 Task: Check the percentage active listings of quartz counters in the last 5 years.
Action: Mouse moved to (961, 250)
Screenshot: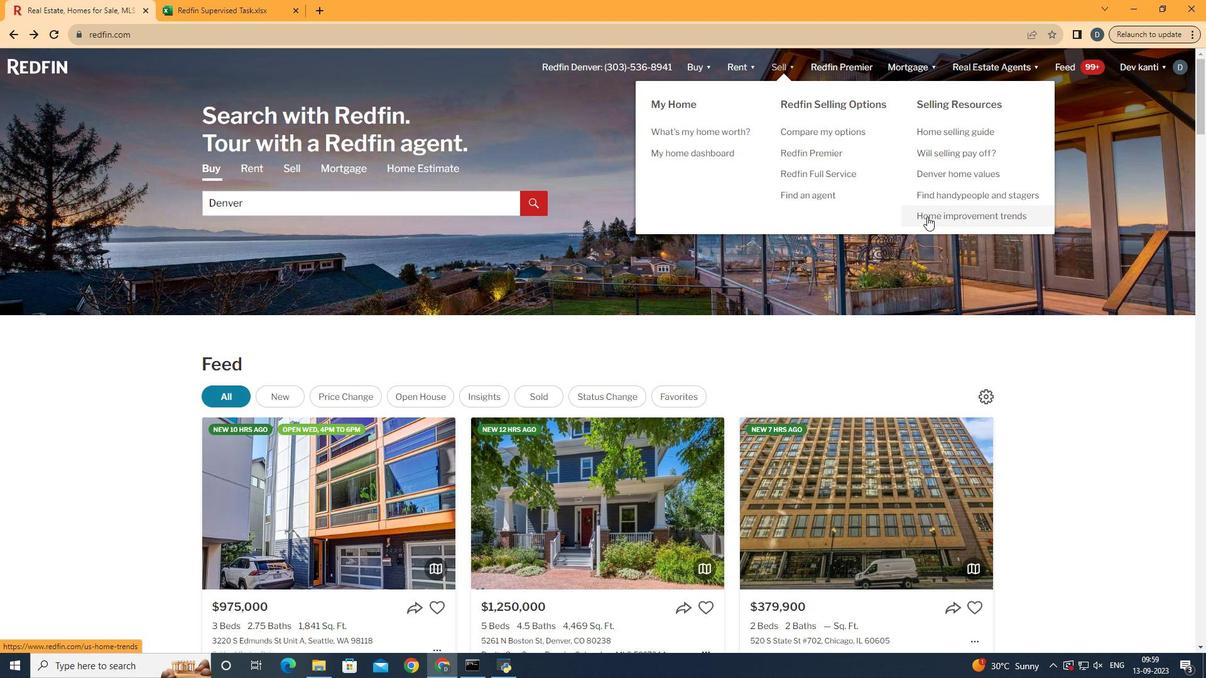 
Action: Mouse pressed left at (961, 250)
Screenshot: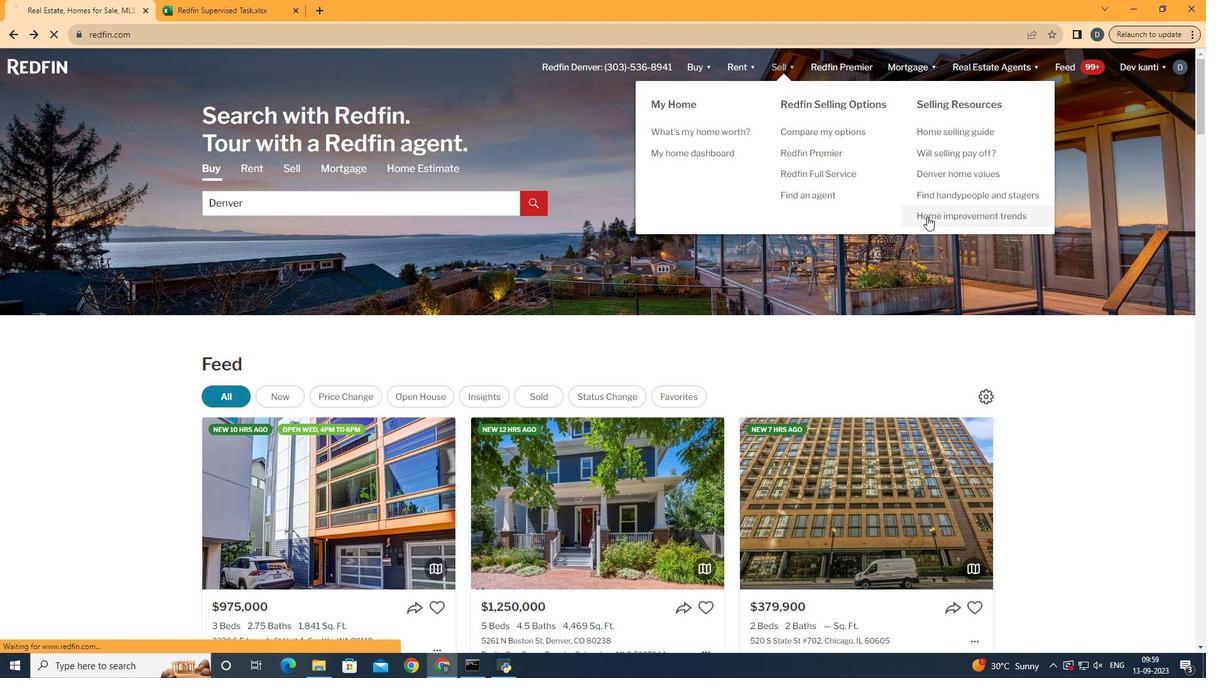 
Action: Mouse moved to (336, 271)
Screenshot: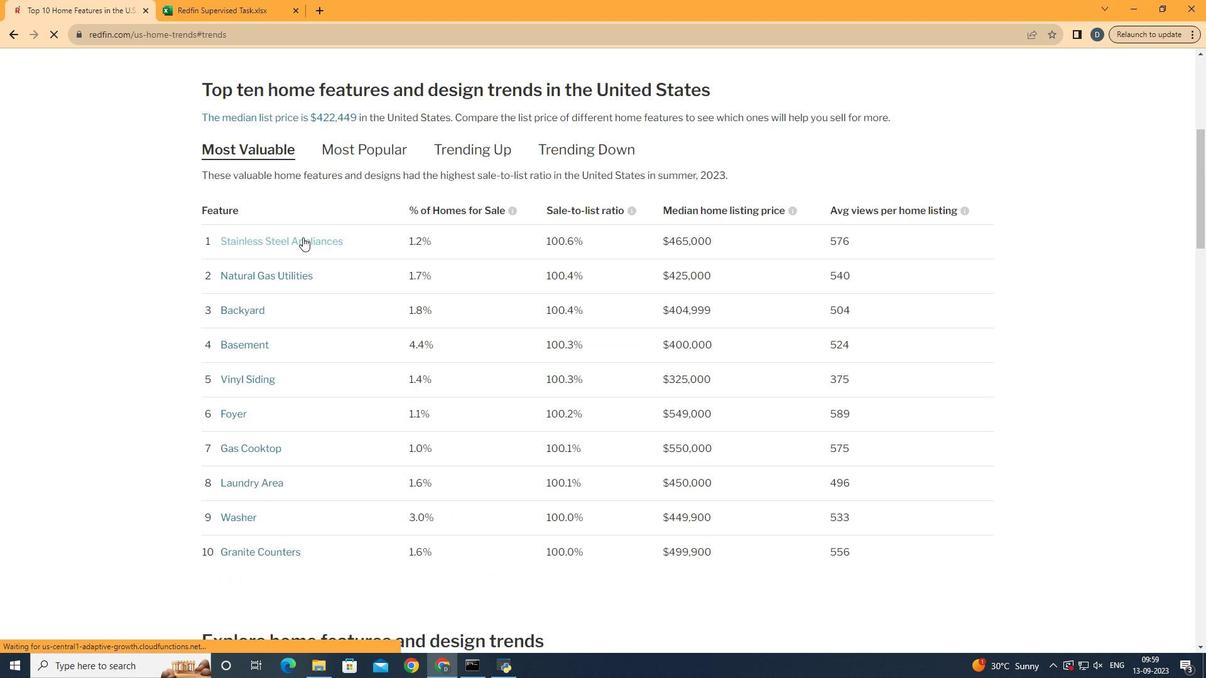 
Action: Mouse pressed left at (336, 271)
Screenshot: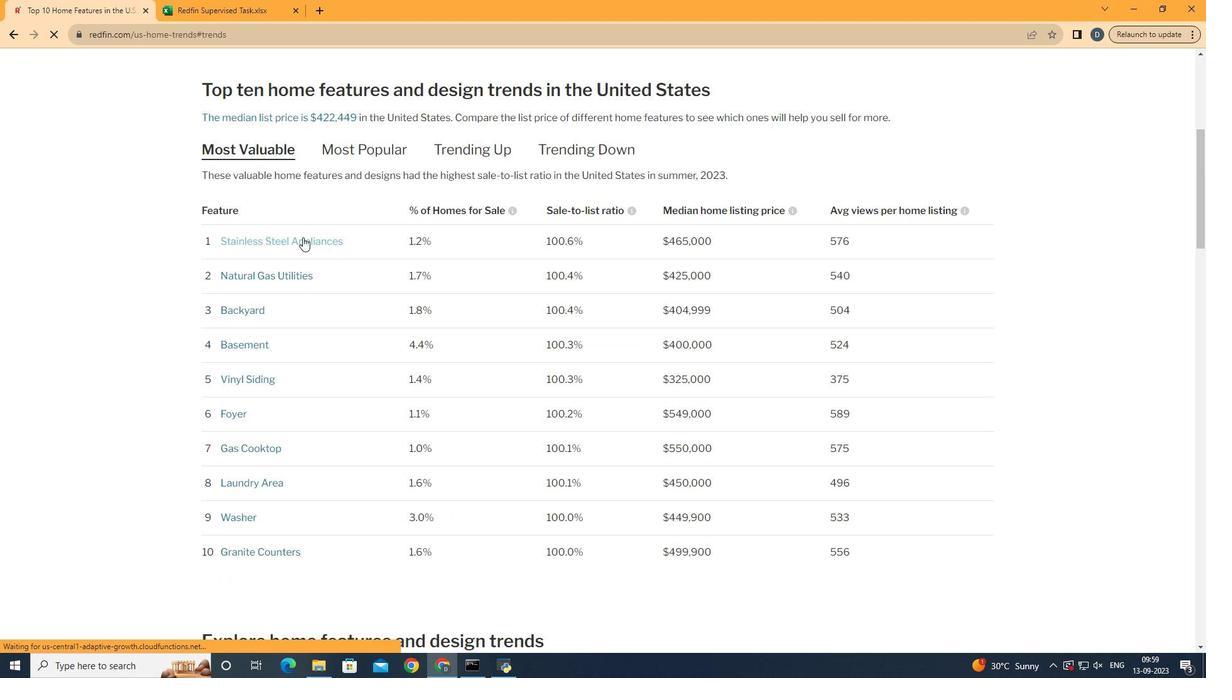 
Action: Mouse moved to (448, 348)
Screenshot: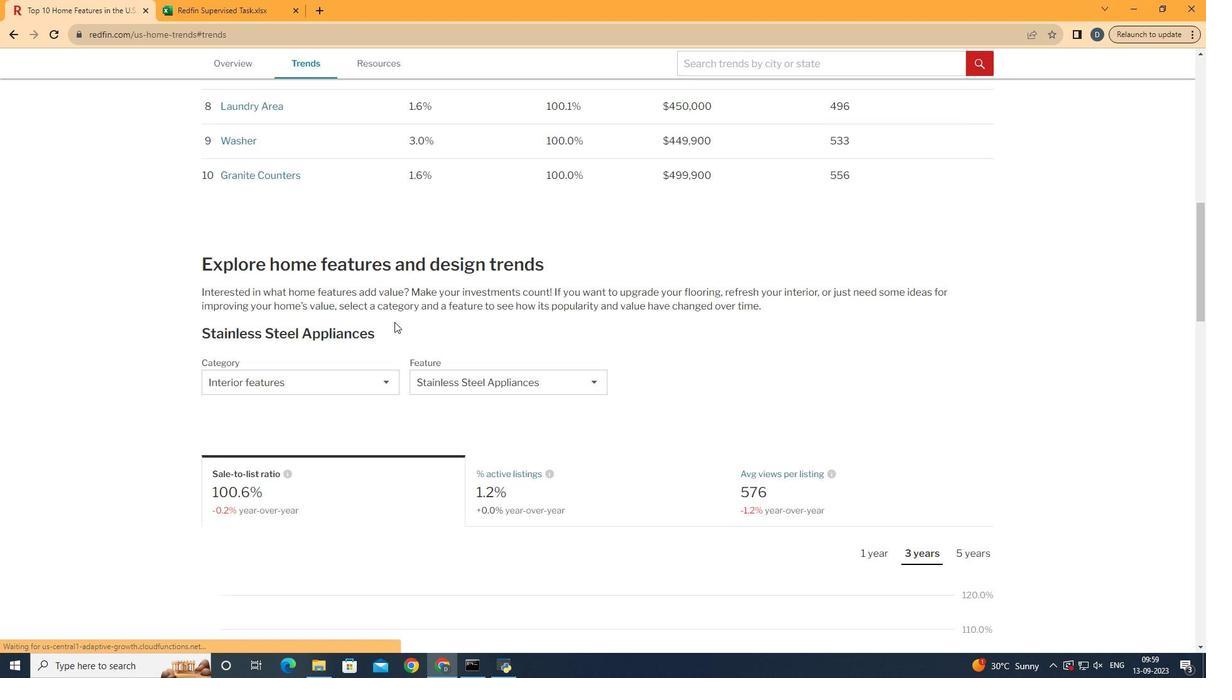 
Action: Mouse scrolled (448, 348) with delta (0, 0)
Screenshot: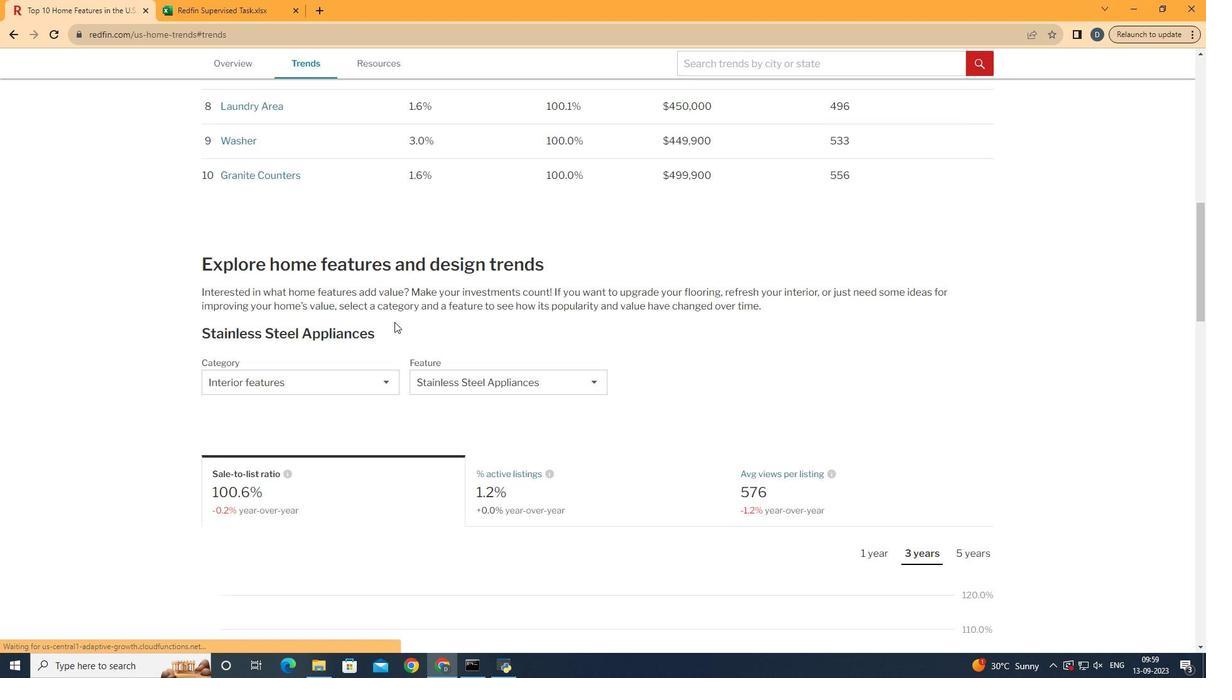 
Action: Mouse moved to (434, 354)
Screenshot: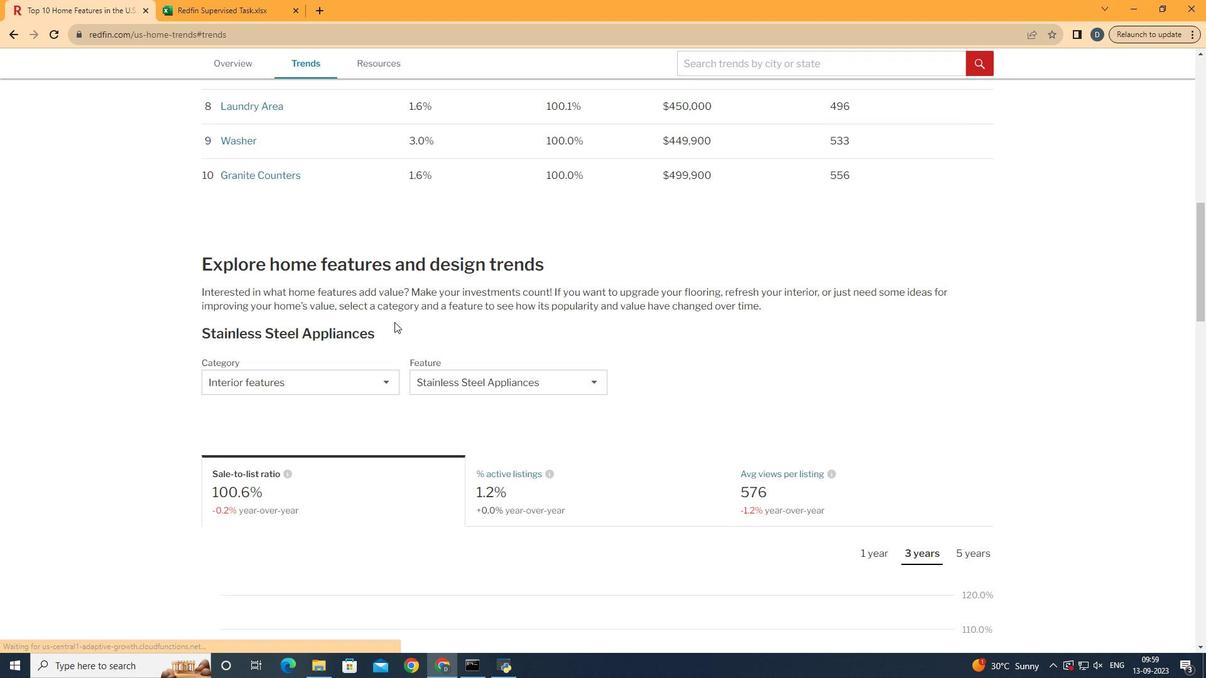 
Action: Mouse scrolled (440, 351) with delta (0, 0)
Screenshot: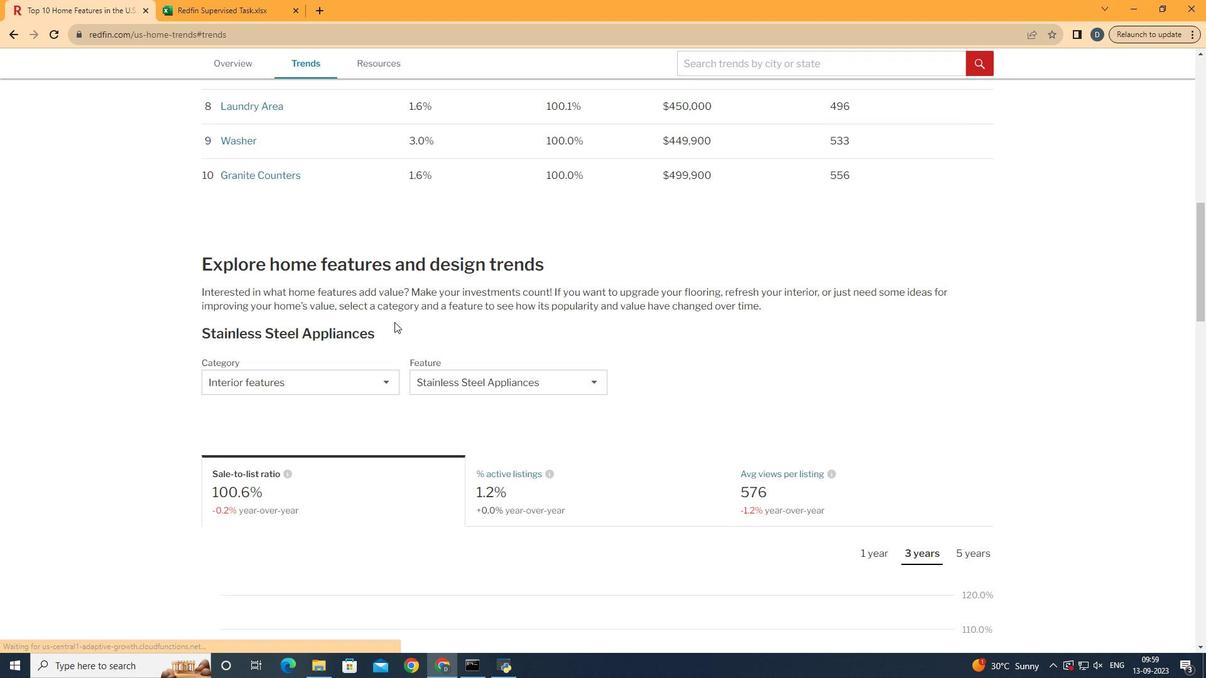 
Action: Mouse moved to (431, 355)
Screenshot: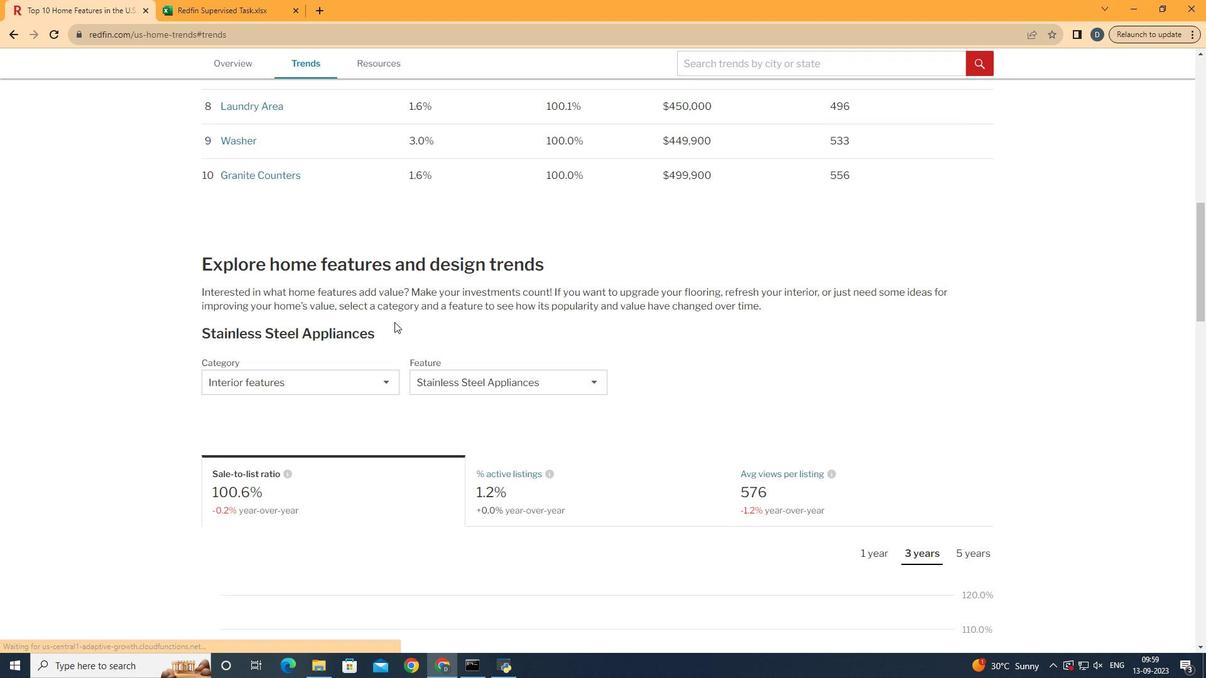 
Action: Mouse scrolled (434, 353) with delta (0, 0)
Screenshot: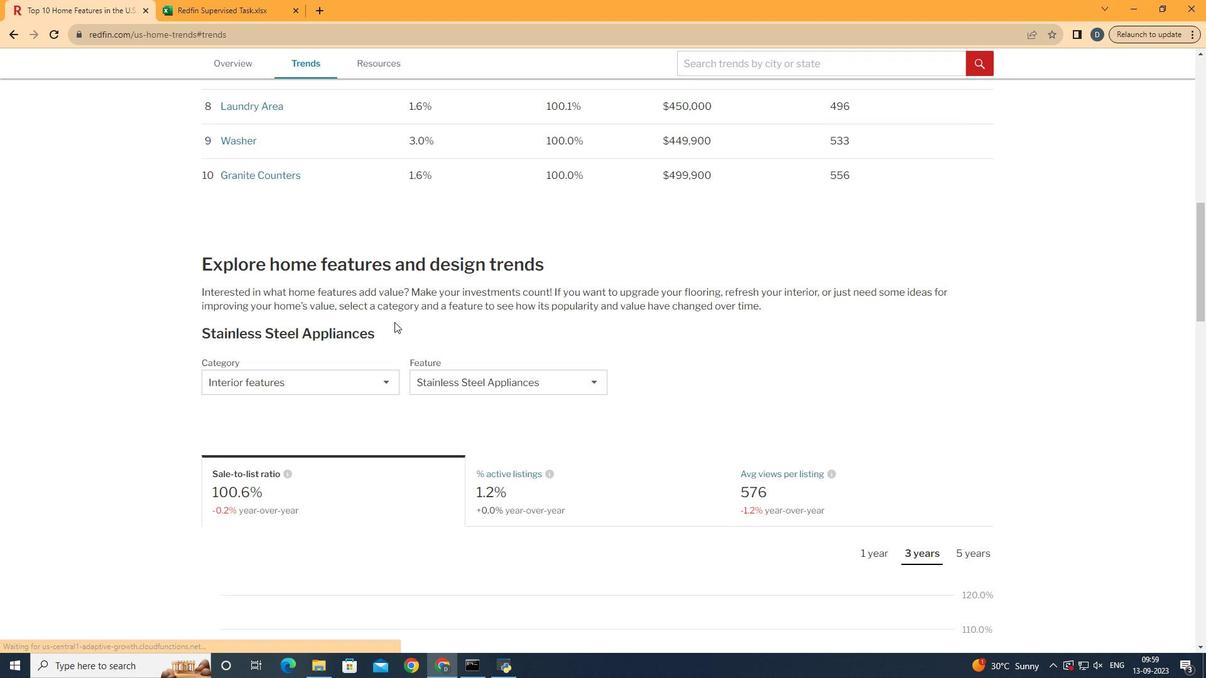 
Action: Mouse moved to (428, 356)
Screenshot: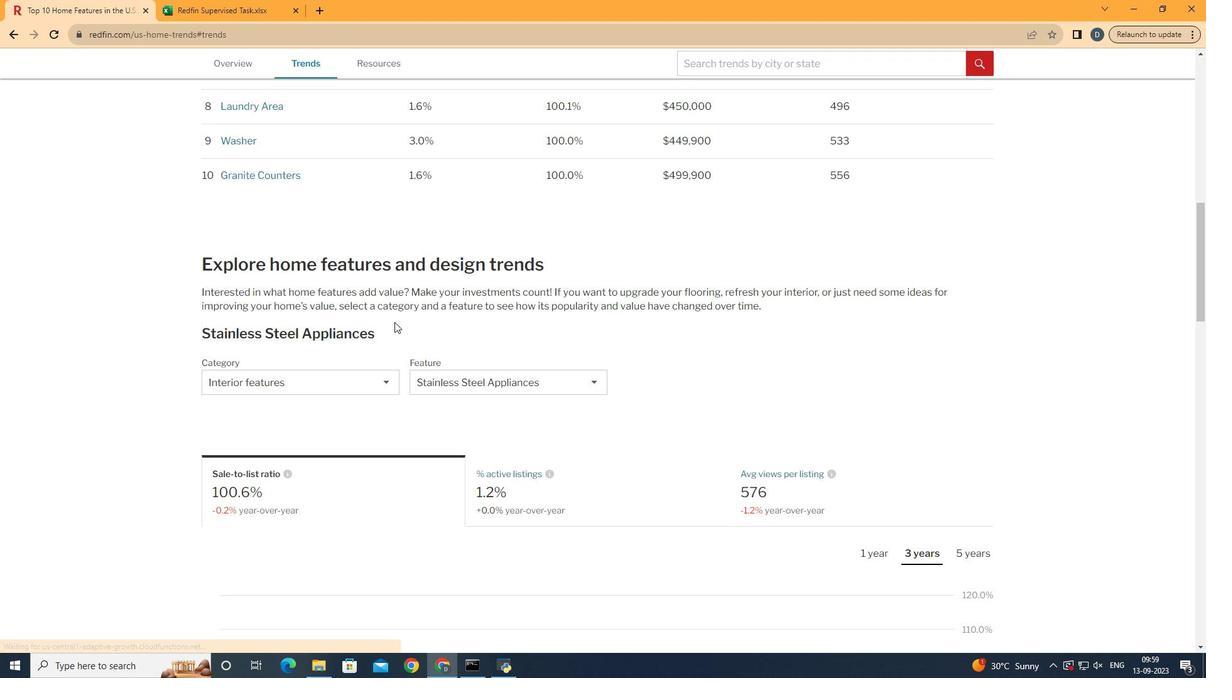 
Action: Mouse scrolled (428, 355) with delta (0, 0)
Screenshot: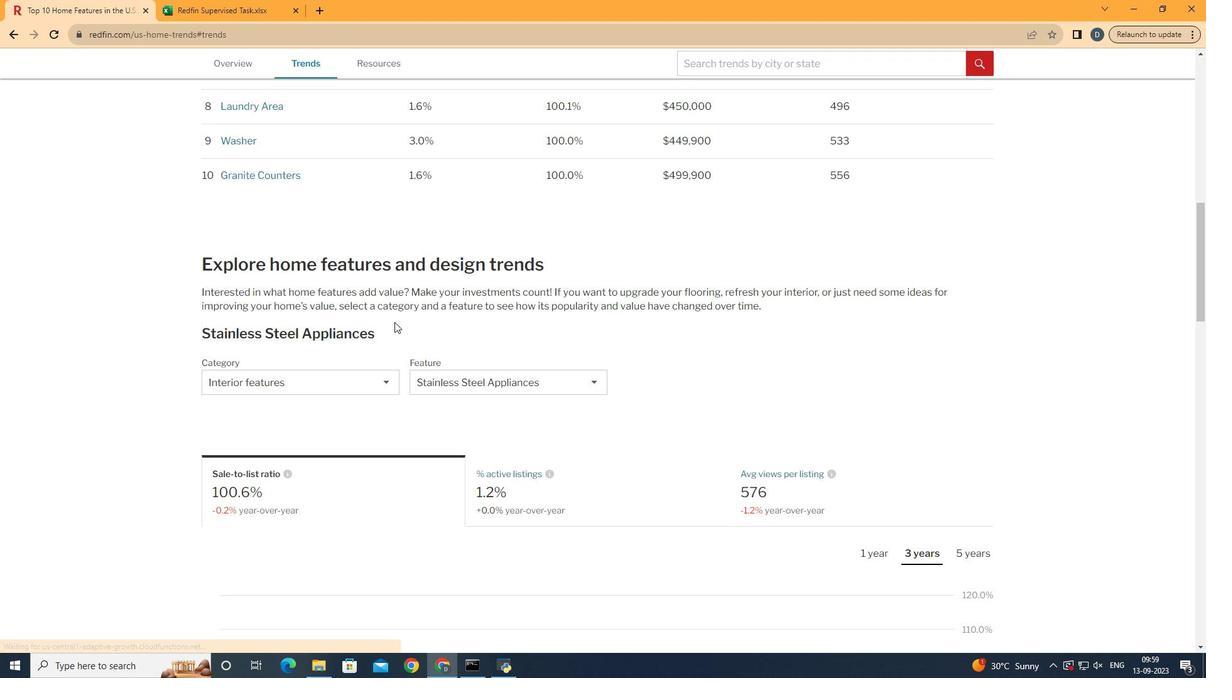 
Action: Mouse scrolled (428, 355) with delta (0, 0)
Screenshot: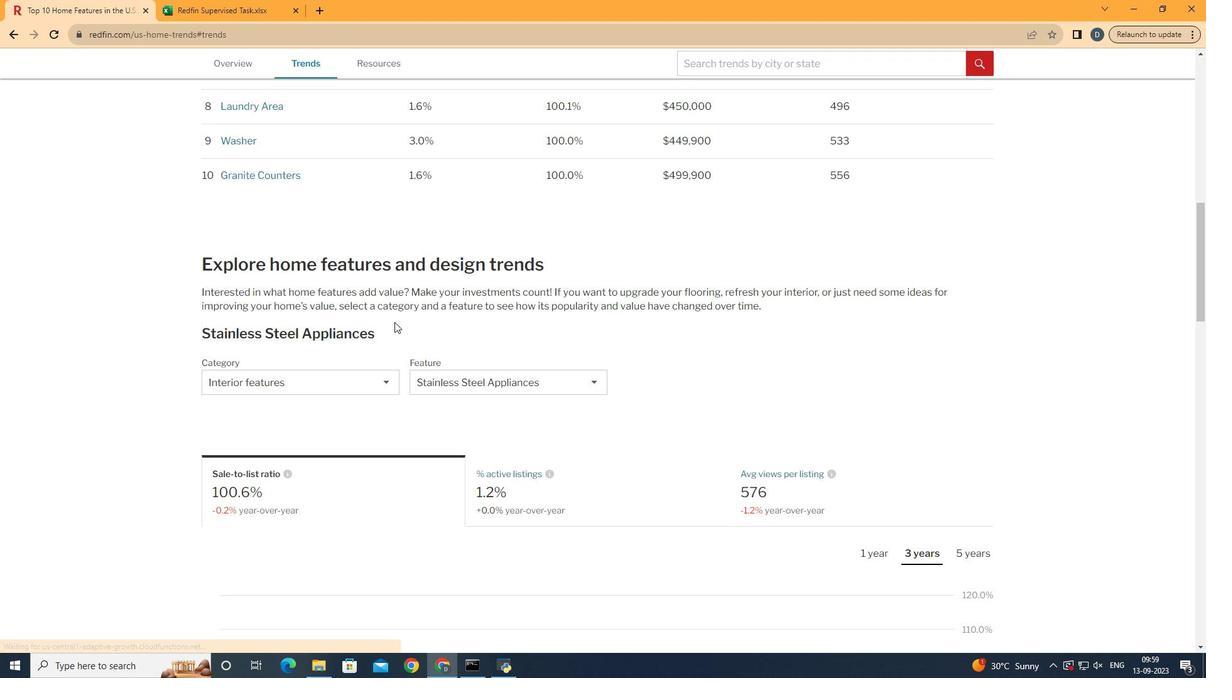 
Action: Mouse scrolled (428, 355) with delta (0, 0)
Screenshot: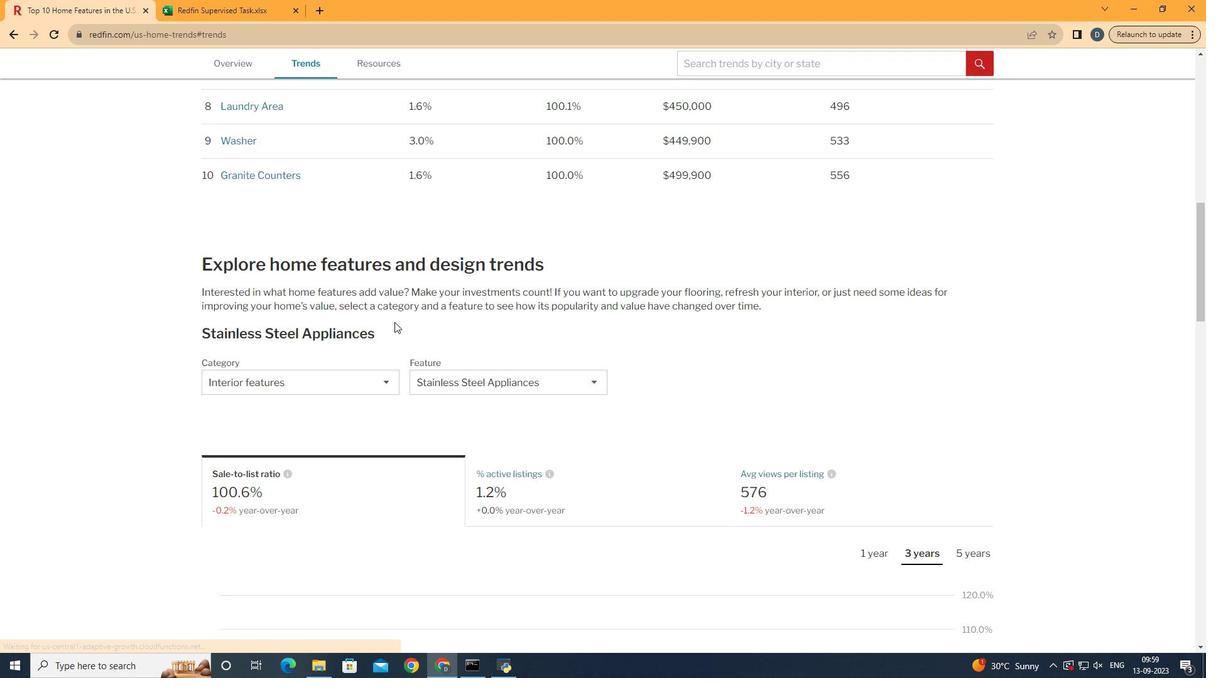 
Action: Mouse scrolled (428, 355) with delta (0, 0)
Screenshot: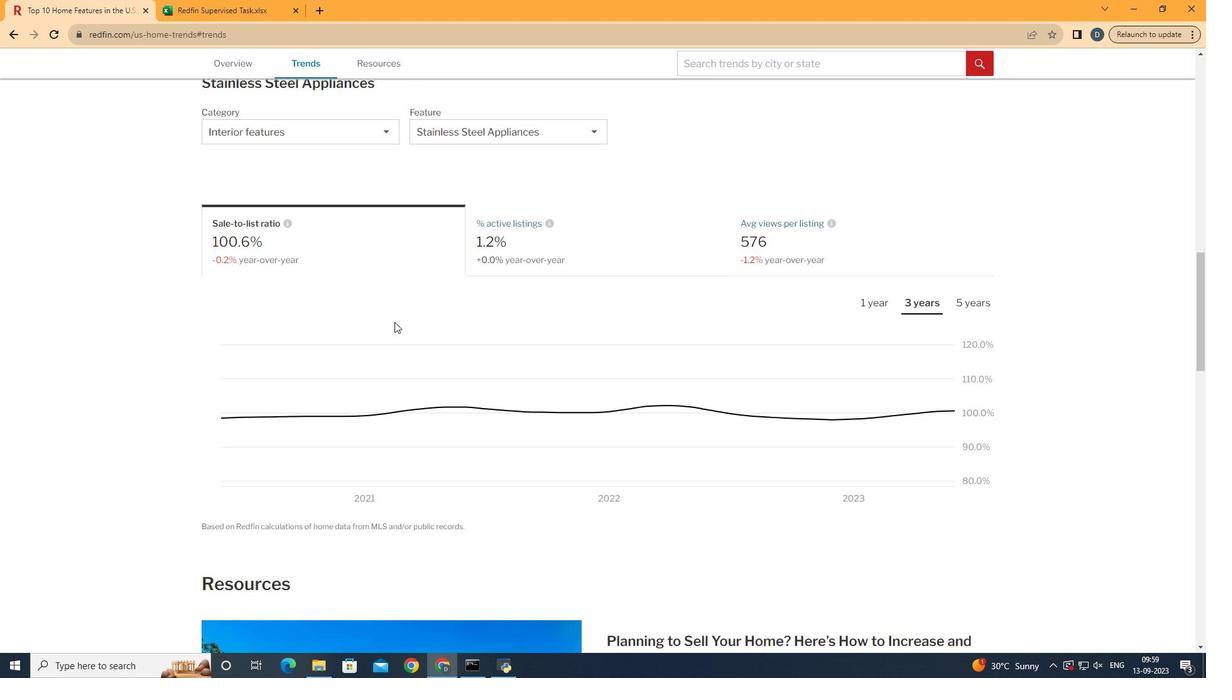 
Action: Mouse scrolled (428, 355) with delta (0, 0)
Screenshot: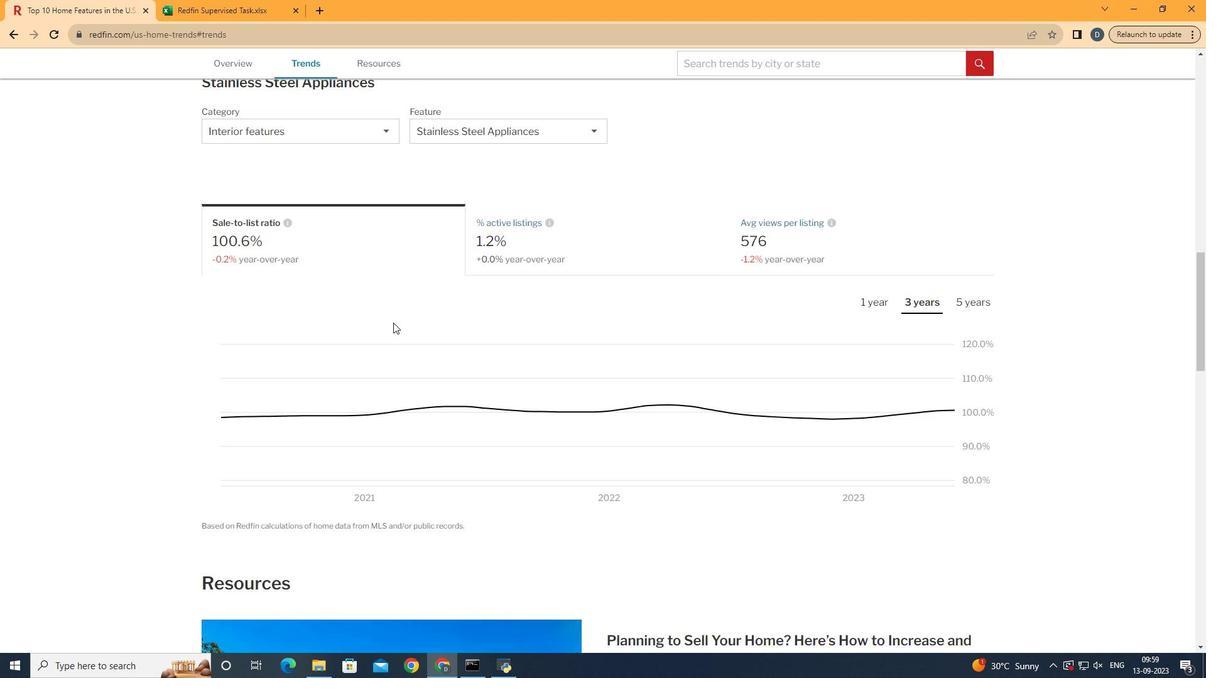 
Action: Mouse scrolled (428, 355) with delta (0, 0)
Screenshot: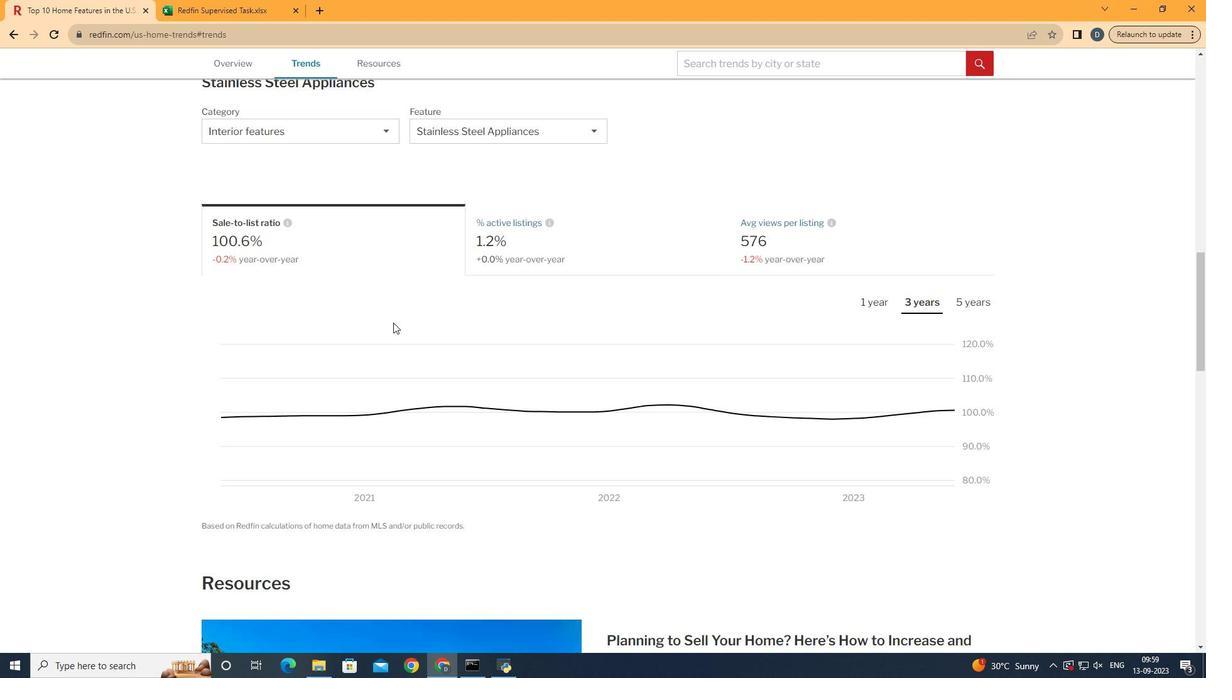 
Action: Mouse scrolled (428, 355) with delta (0, 0)
Screenshot: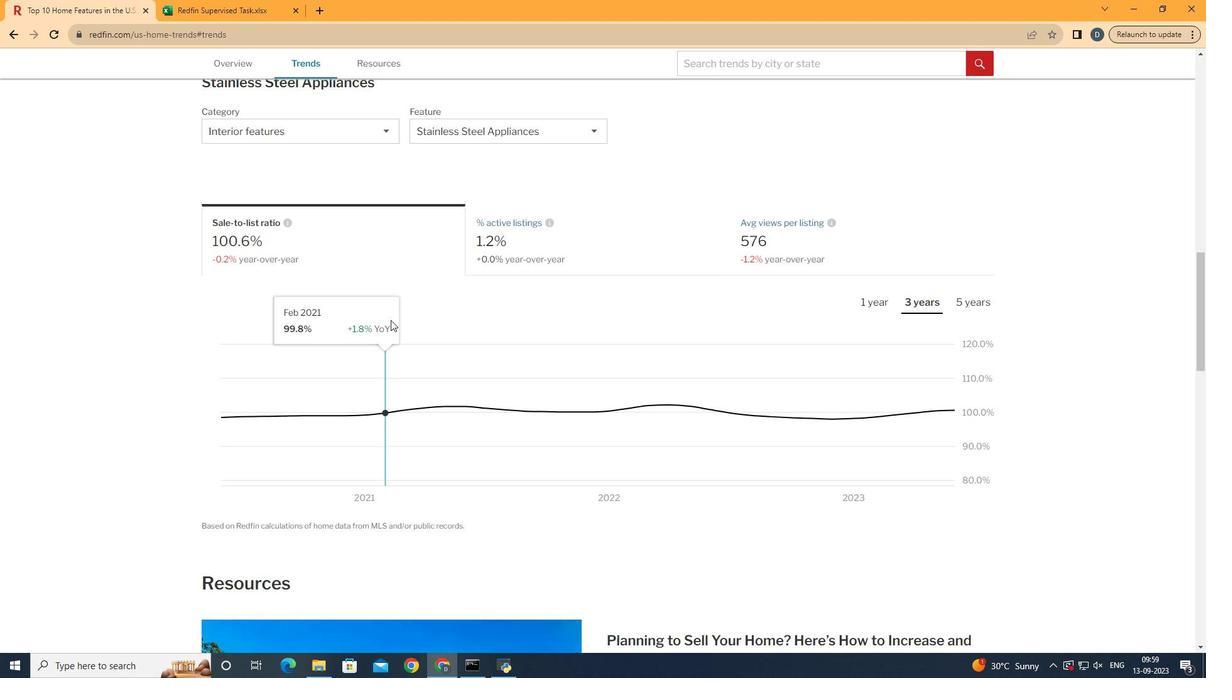 
Action: Mouse moved to (409, 177)
Screenshot: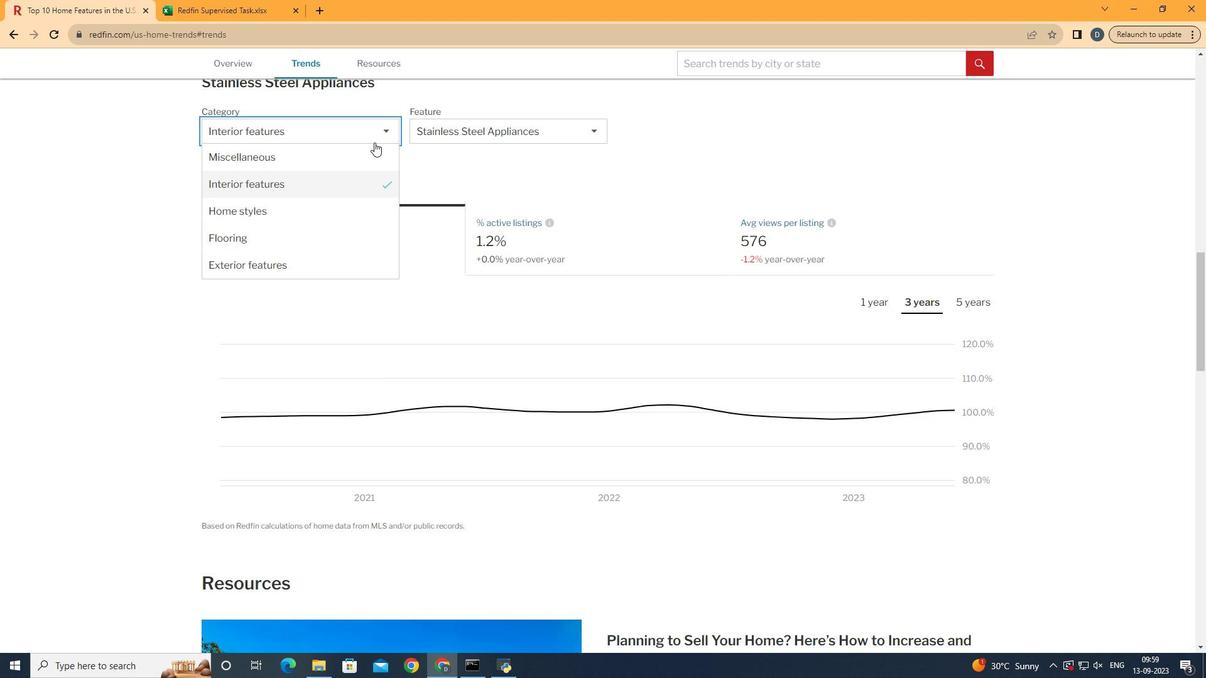 
Action: Mouse pressed left at (409, 177)
Screenshot: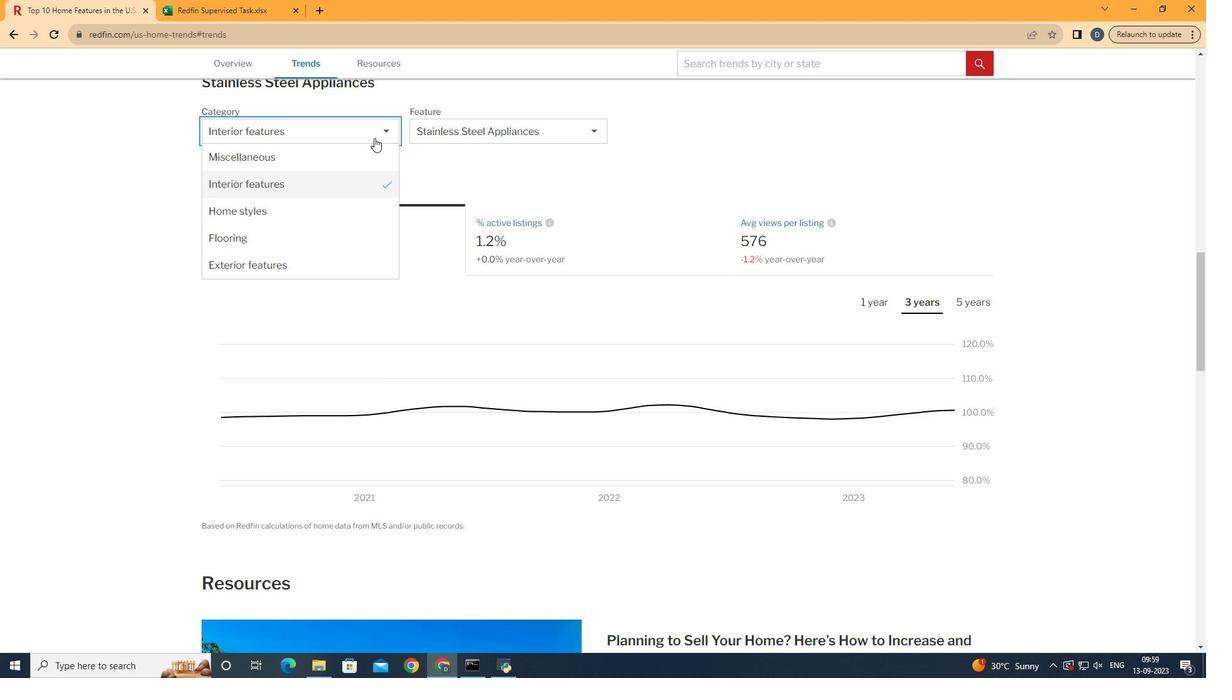 
Action: Mouse moved to (409, 210)
Screenshot: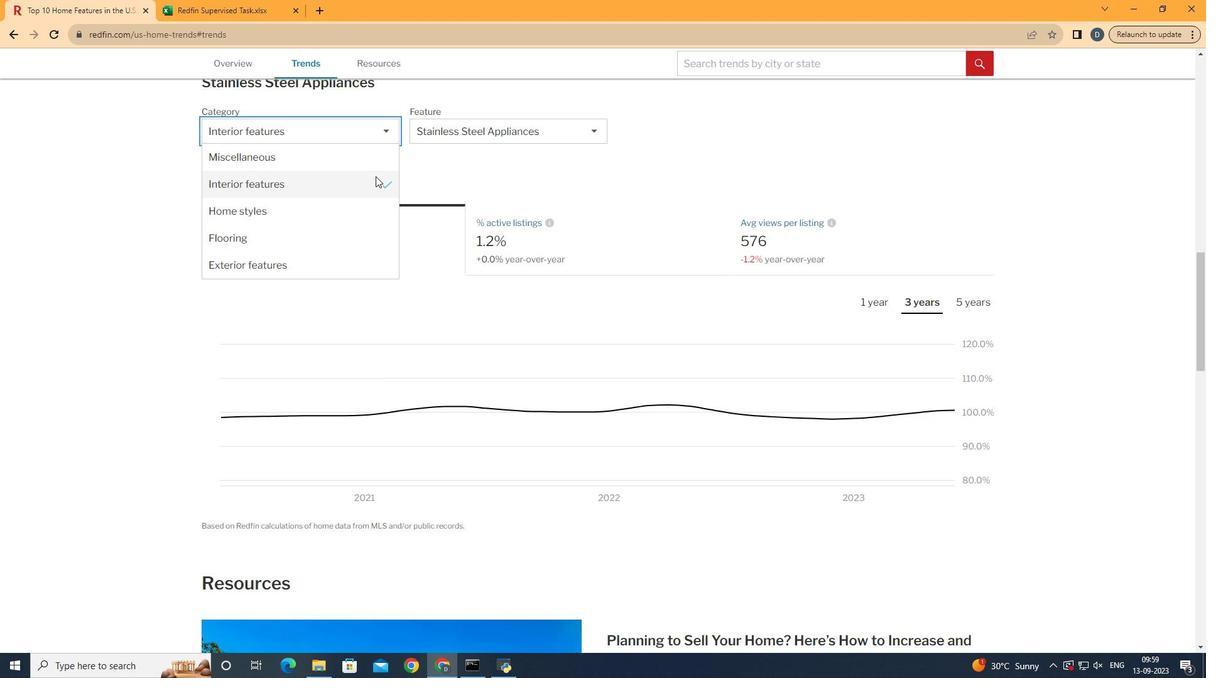 
Action: Mouse pressed left at (409, 210)
Screenshot: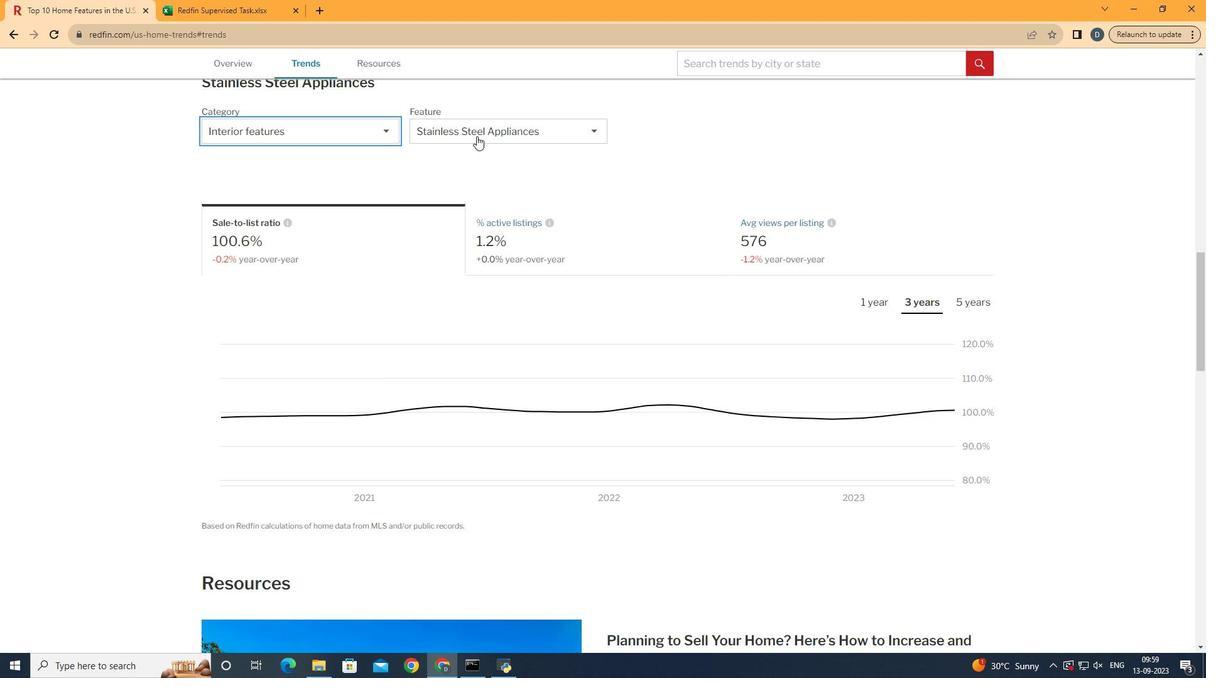 
Action: Mouse moved to (524, 163)
Screenshot: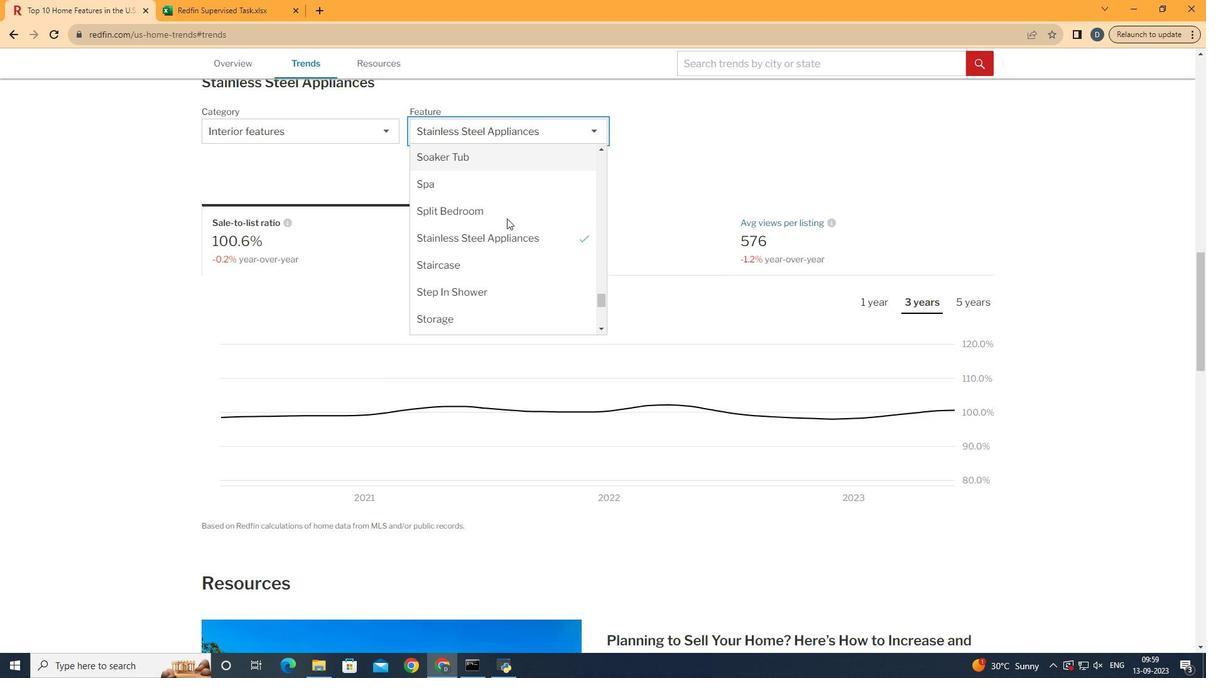 
Action: Mouse pressed left at (524, 163)
Screenshot: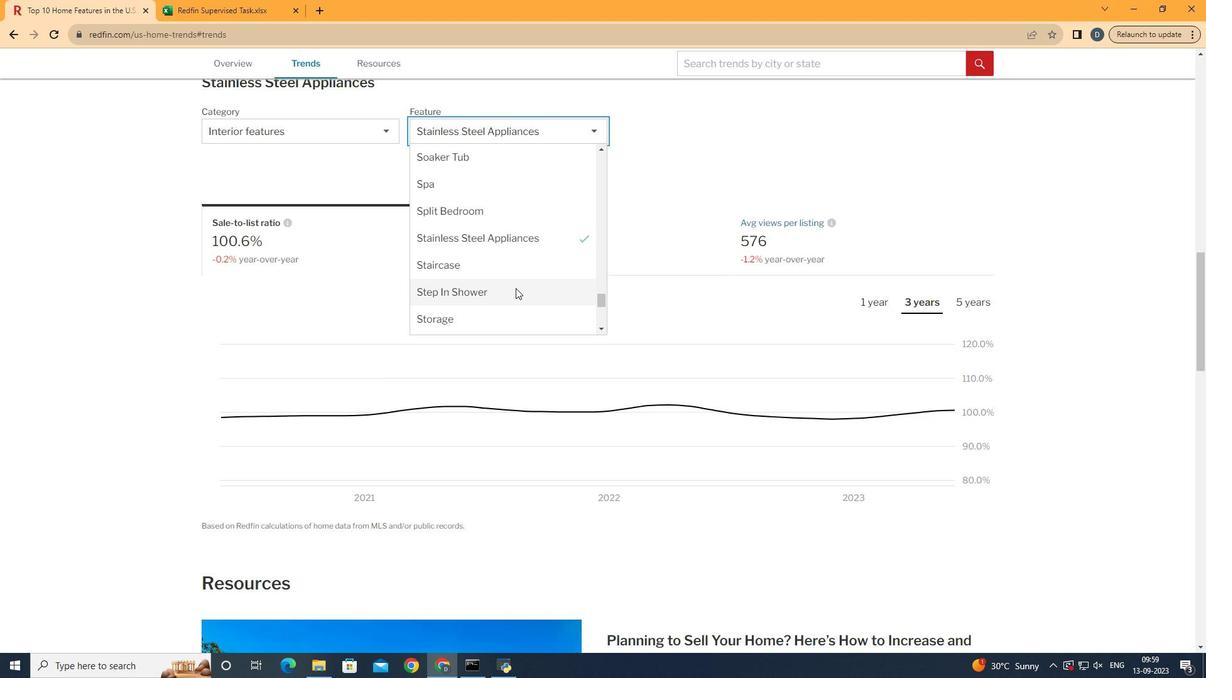 
Action: Mouse moved to (549, 322)
Screenshot: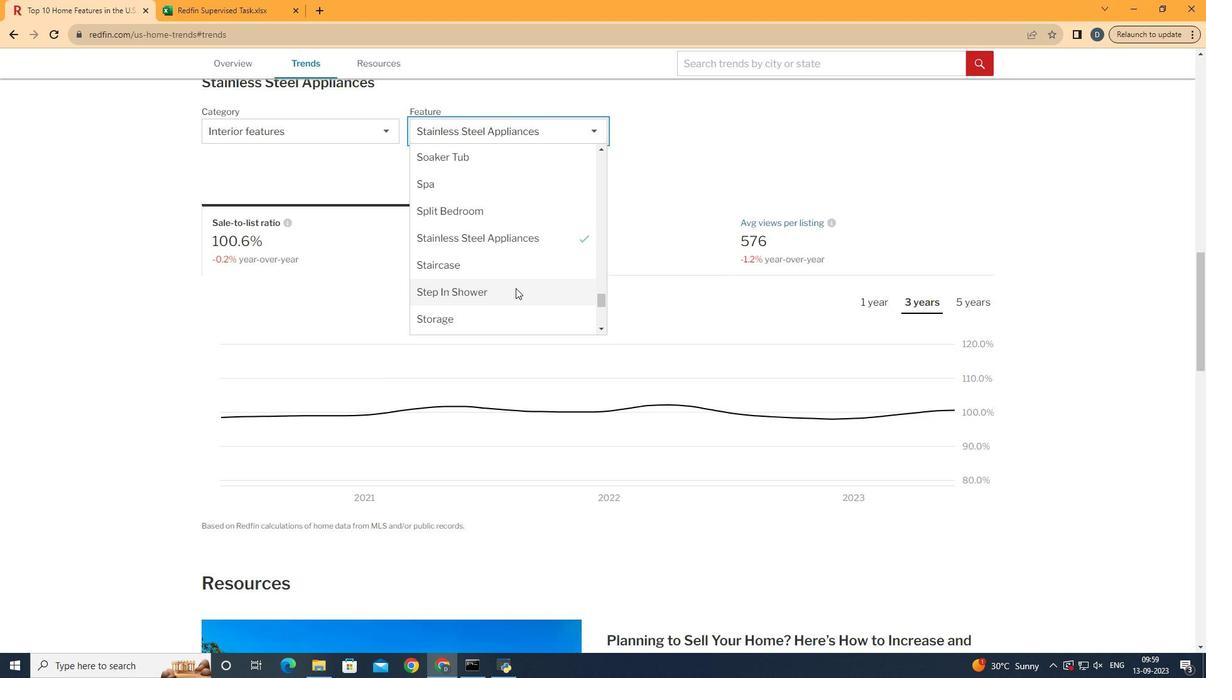 
Action: Mouse scrolled (549, 322) with delta (0, 0)
Screenshot: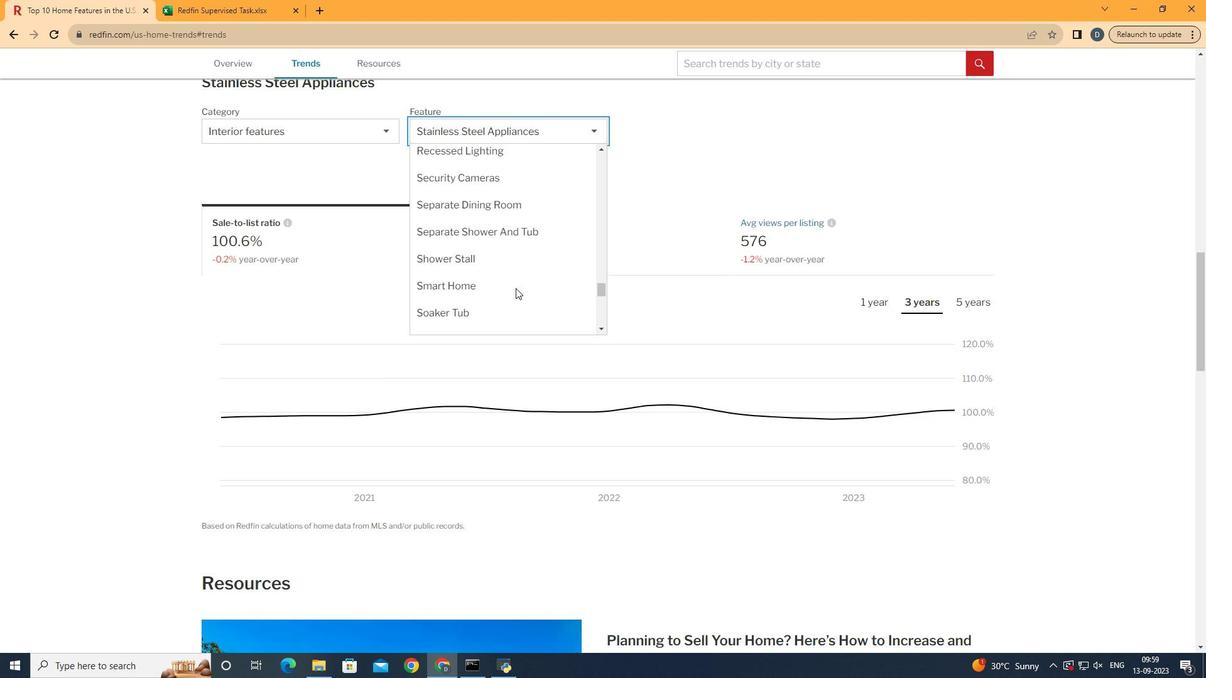 
Action: Mouse scrolled (549, 322) with delta (0, 0)
Screenshot: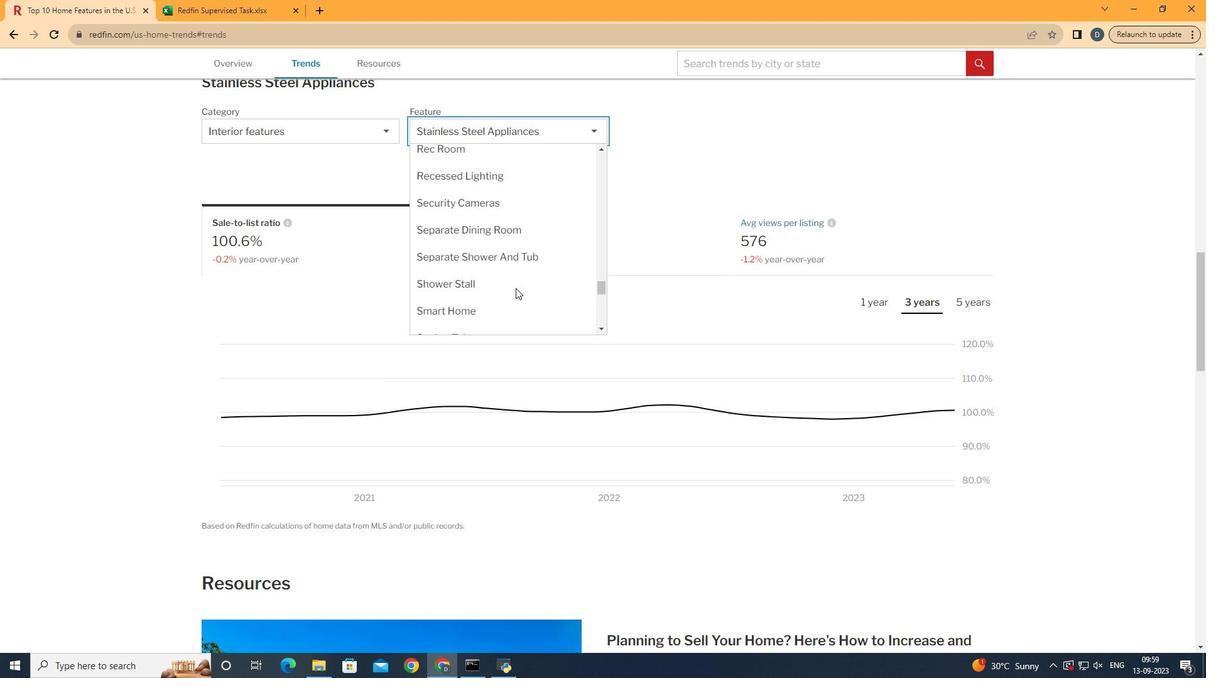 
Action: Mouse scrolled (549, 322) with delta (0, 0)
Screenshot: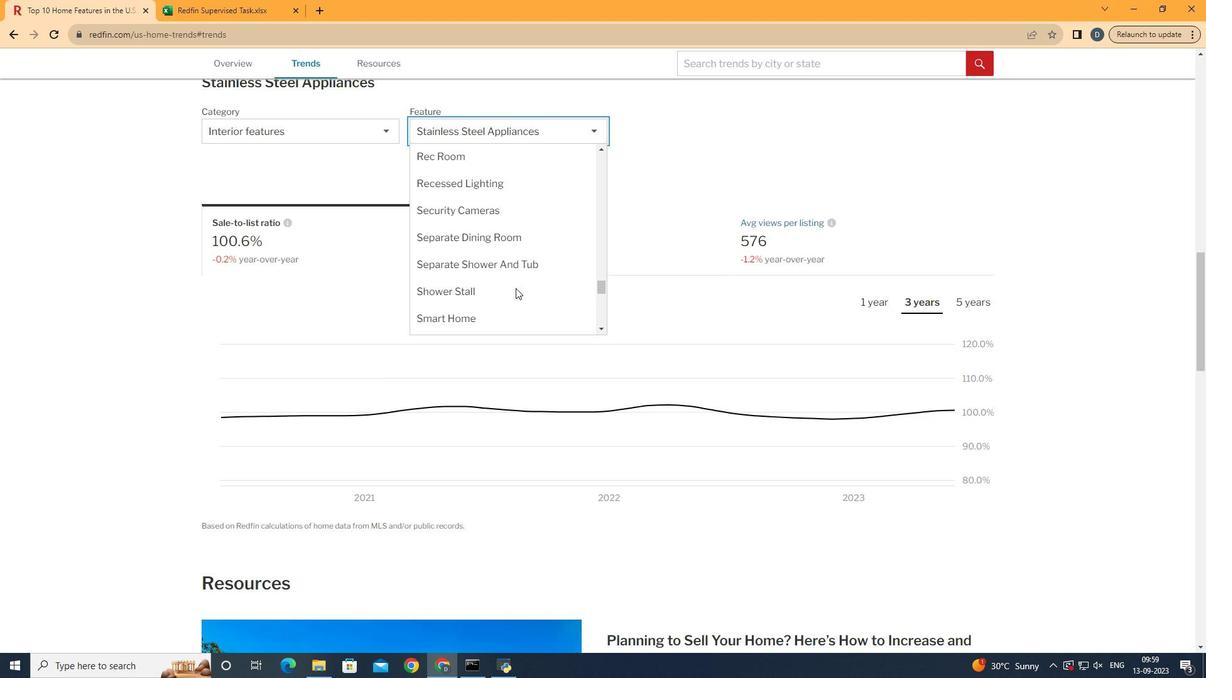 
Action: Mouse moved to (535, 240)
Screenshot: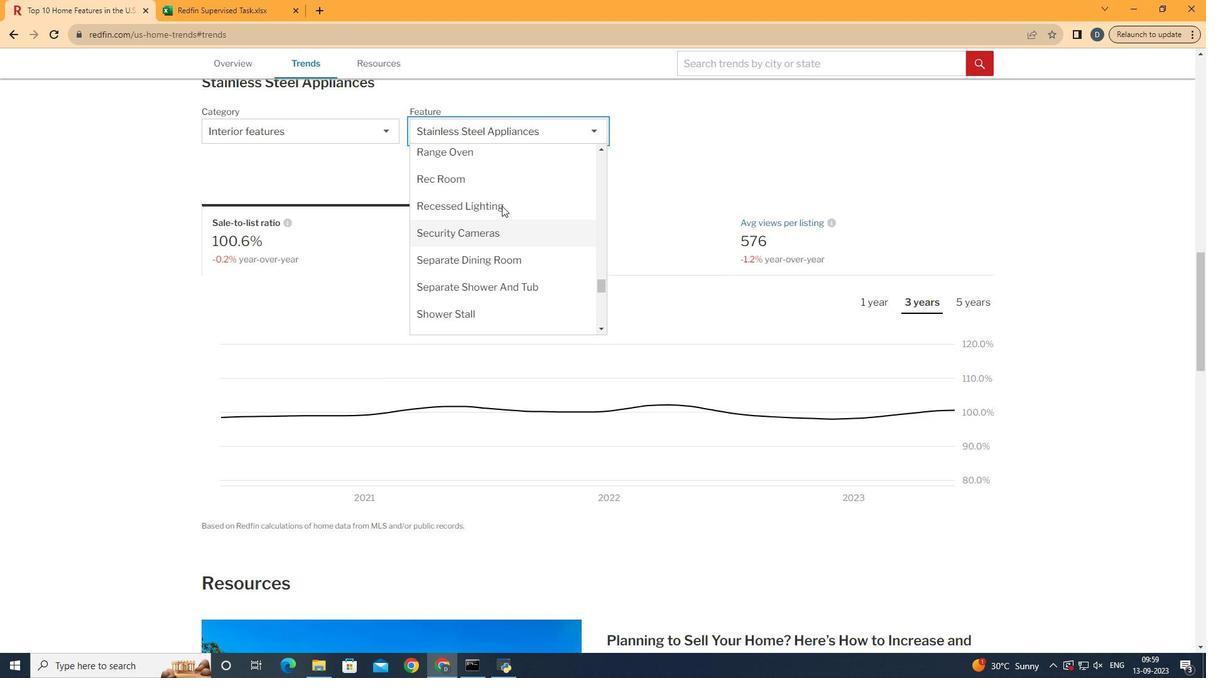 
Action: Mouse scrolled (535, 240) with delta (0, 0)
Screenshot: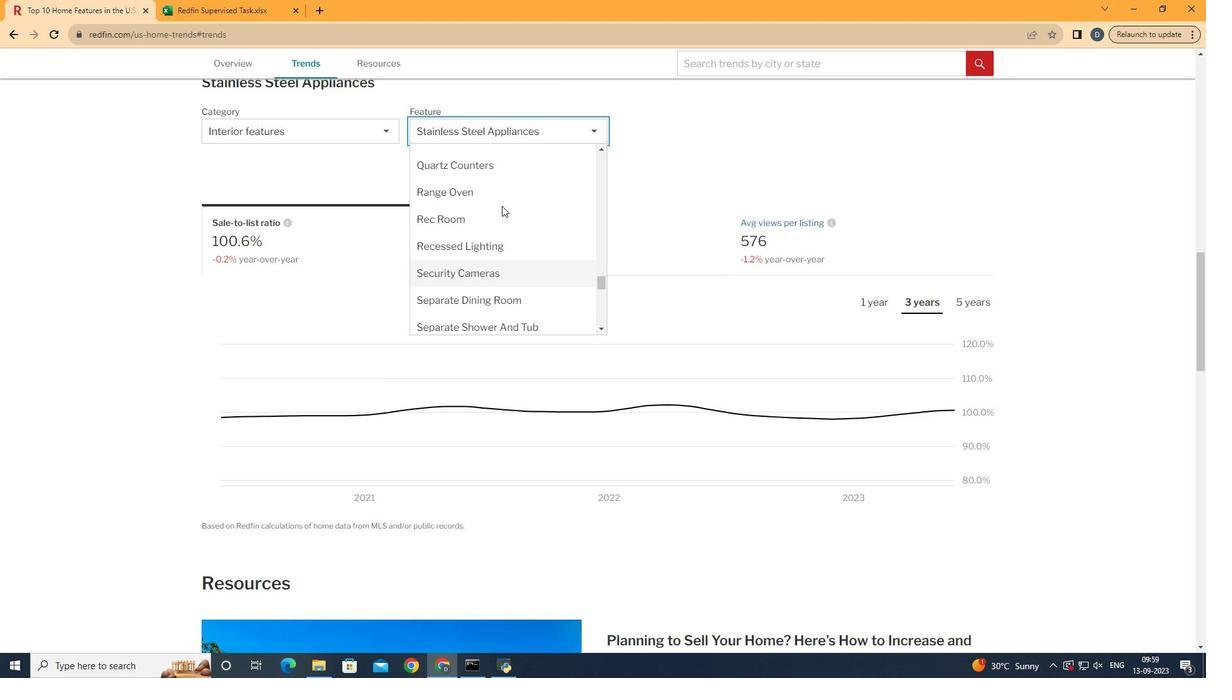 
Action: Mouse scrolled (535, 240) with delta (0, 0)
Screenshot: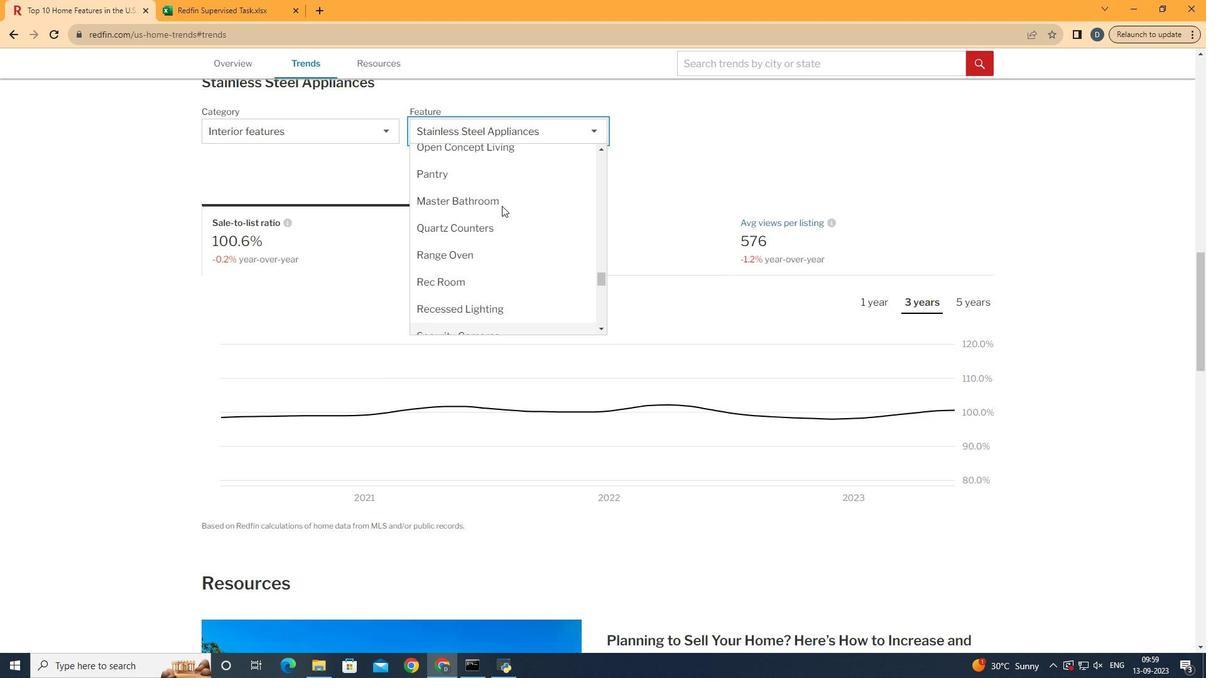 
Action: Mouse moved to (541, 256)
Screenshot: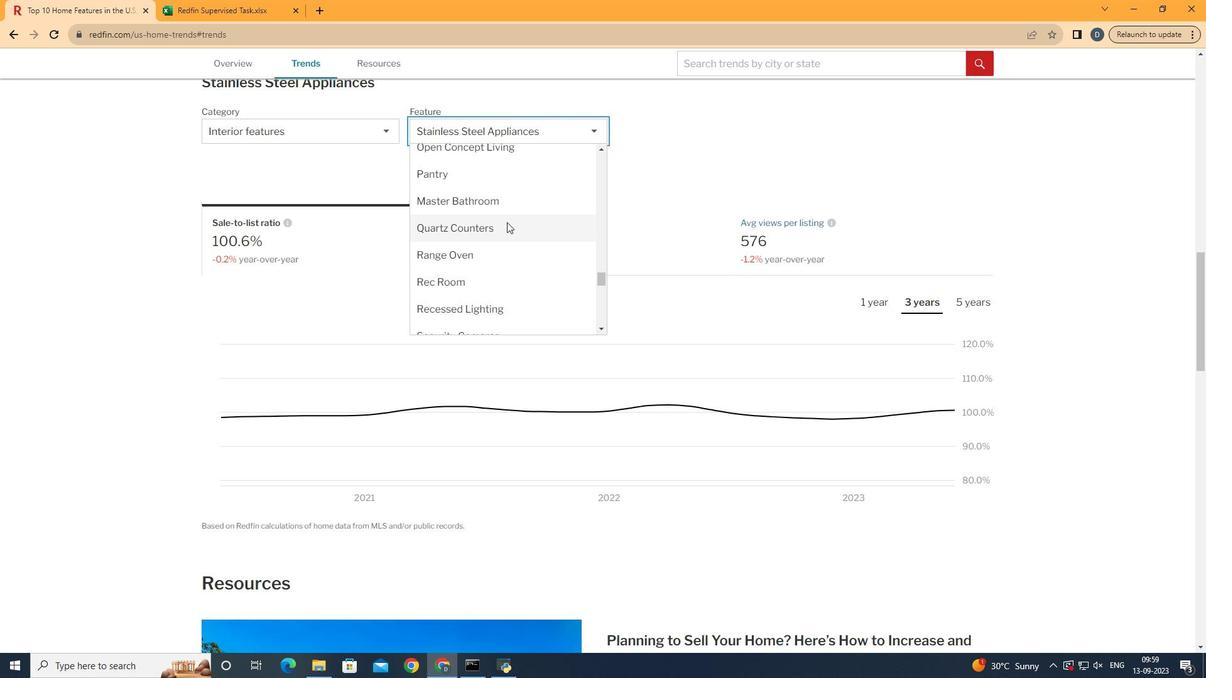 
Action: Mouse pressed left at (541, 256)
Screenshot: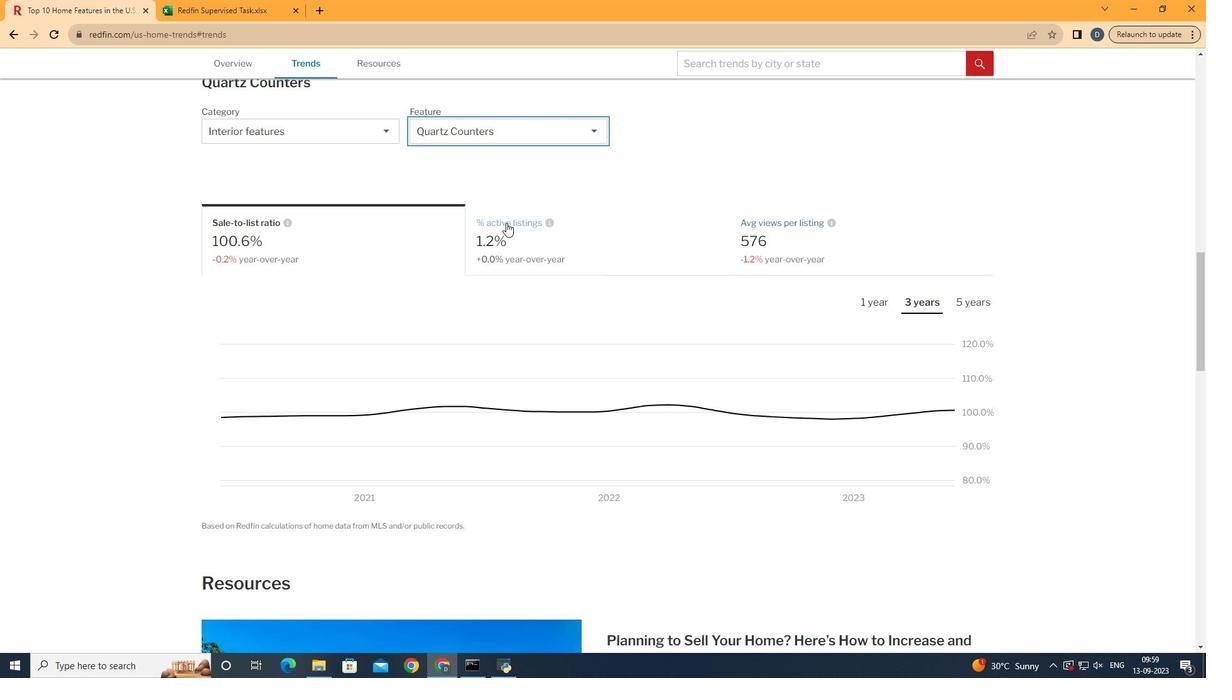 
Action: Mouse moved to (570, 194)
Screenshot: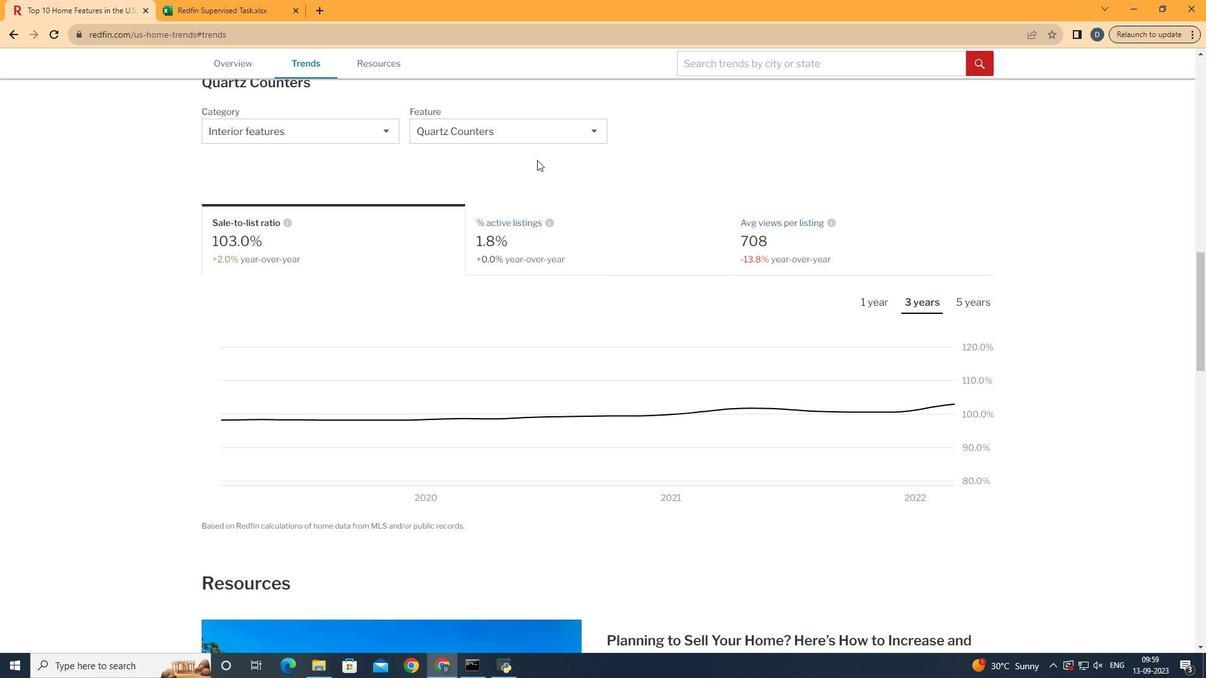 
Action: Mouse pressed left at (570, 194)
Screenshot: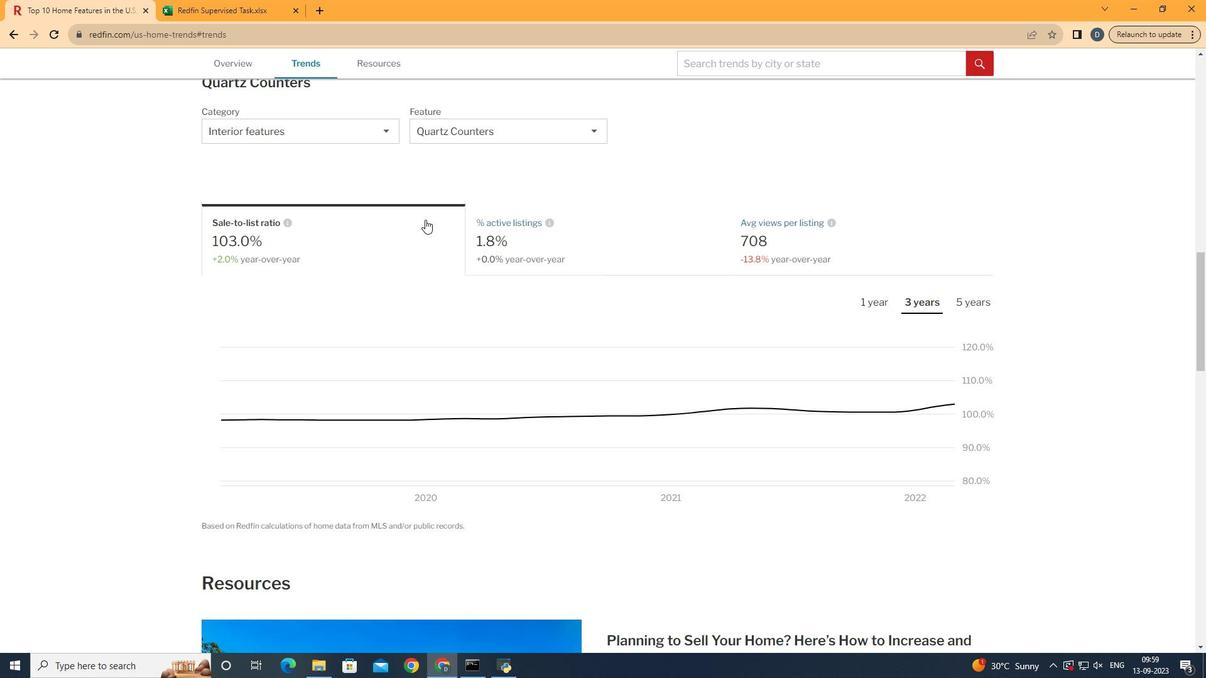 
Action: Mouse moved to (641, 289)
Screenshot: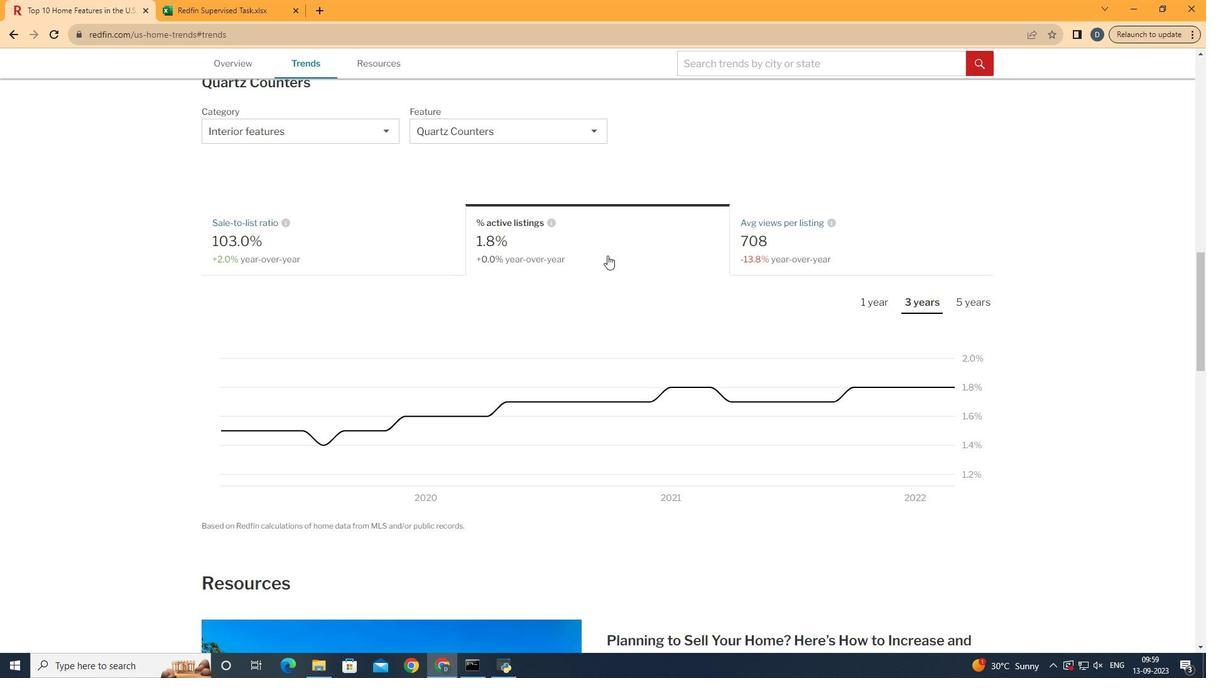 
Action: Mouse pressed left at (641, 289)
Screenshot: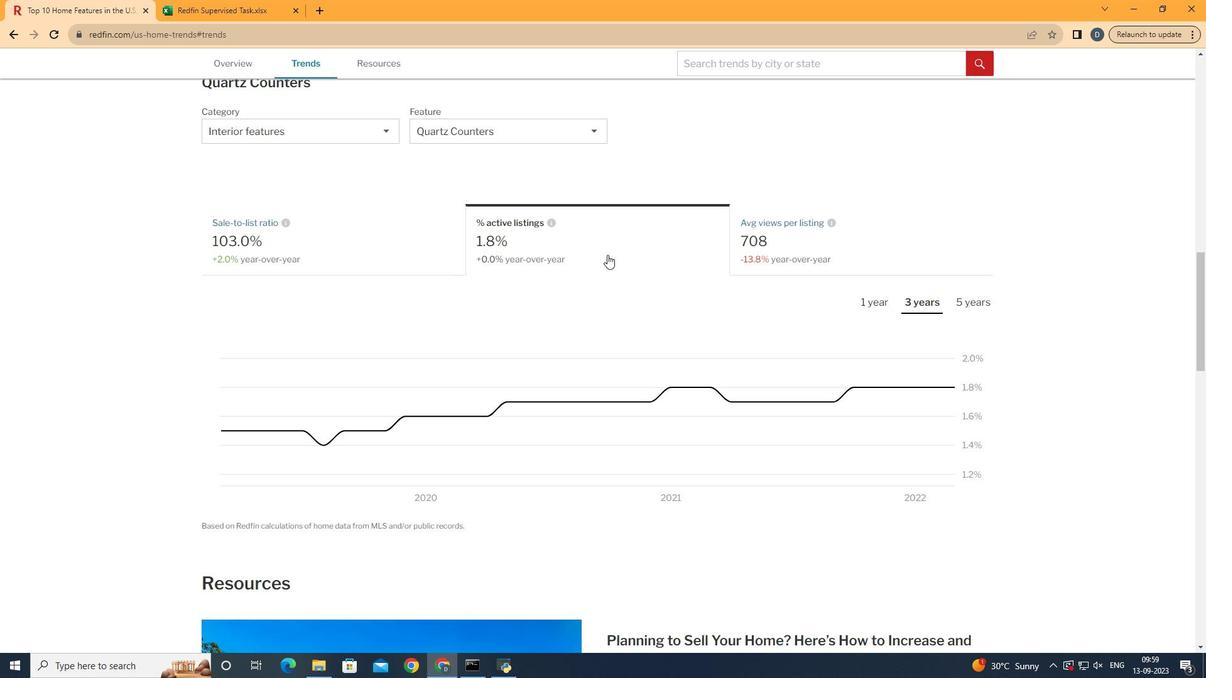 
Action: Mouse moved to (642, 289)
Screenshot: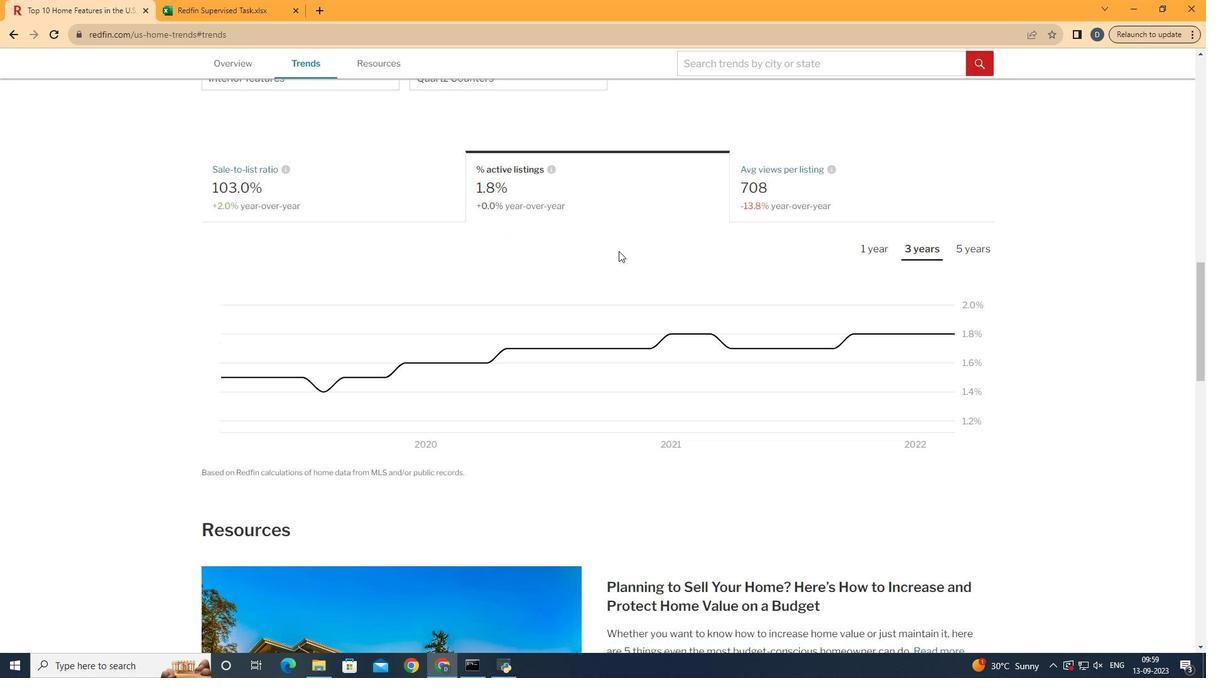 
Action: Mouse scrolled (642, 288) with delta (0, 0)
Screenshot: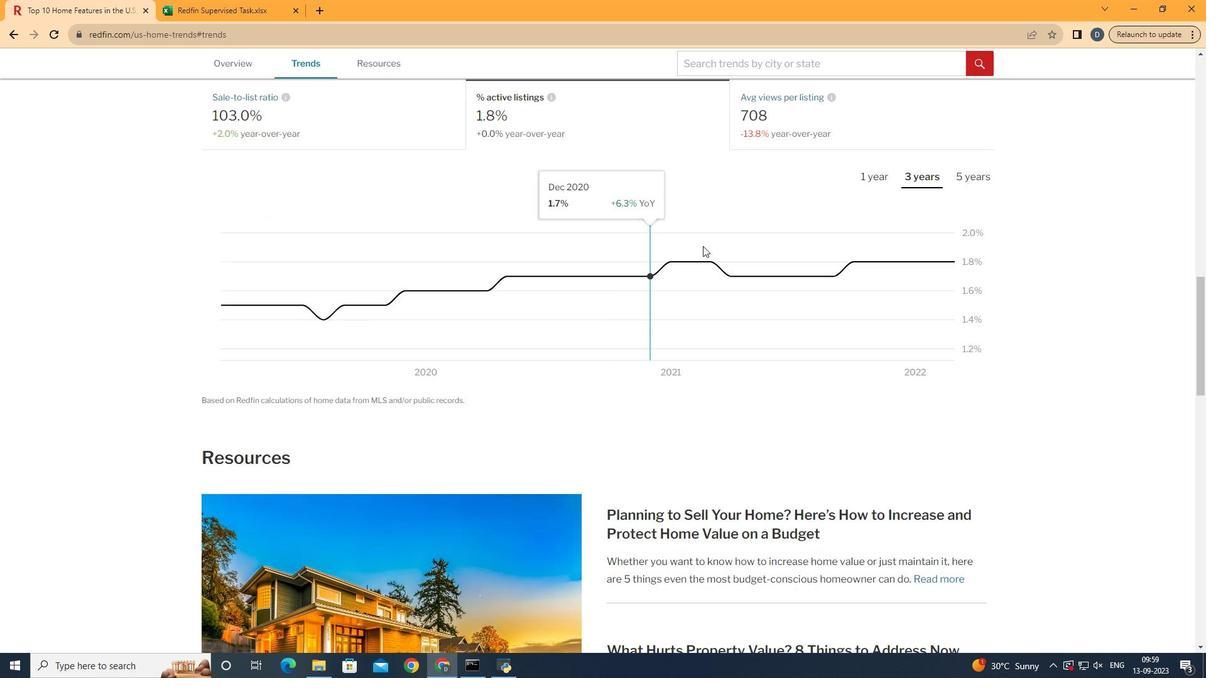 
Action: Mouse moved to (643, 288)
Screenshot: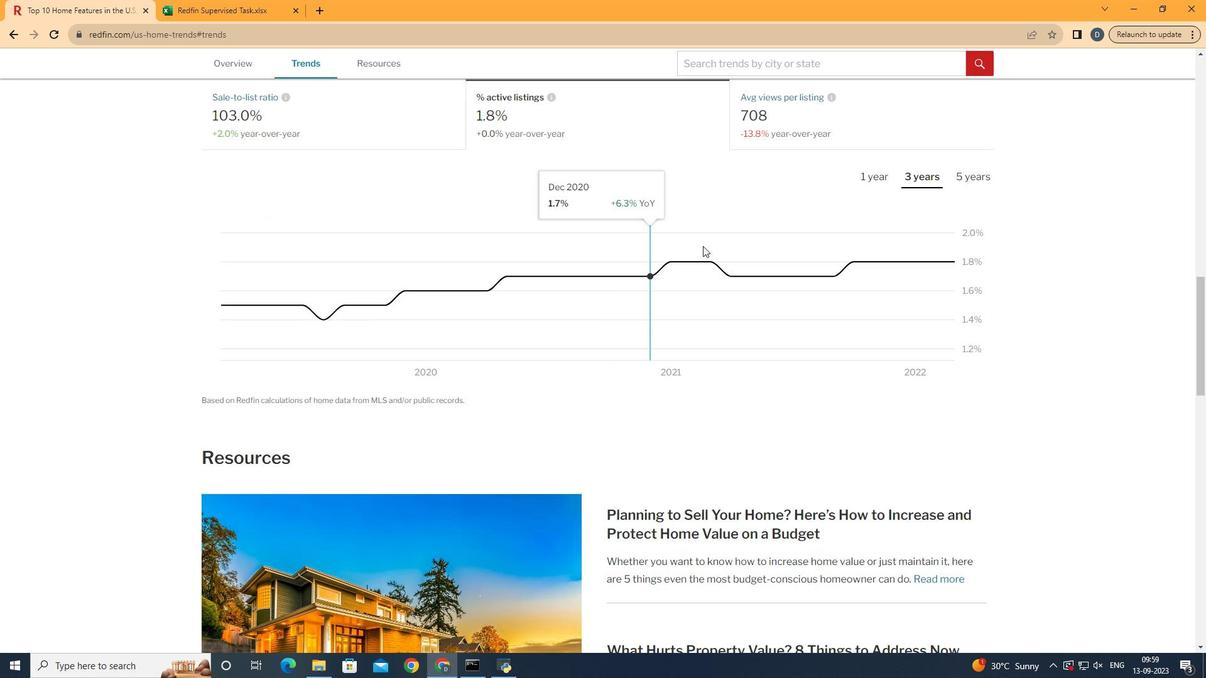 
Action: Mouse scrolled (643, 287) with delta (0, 0)
Screenshot: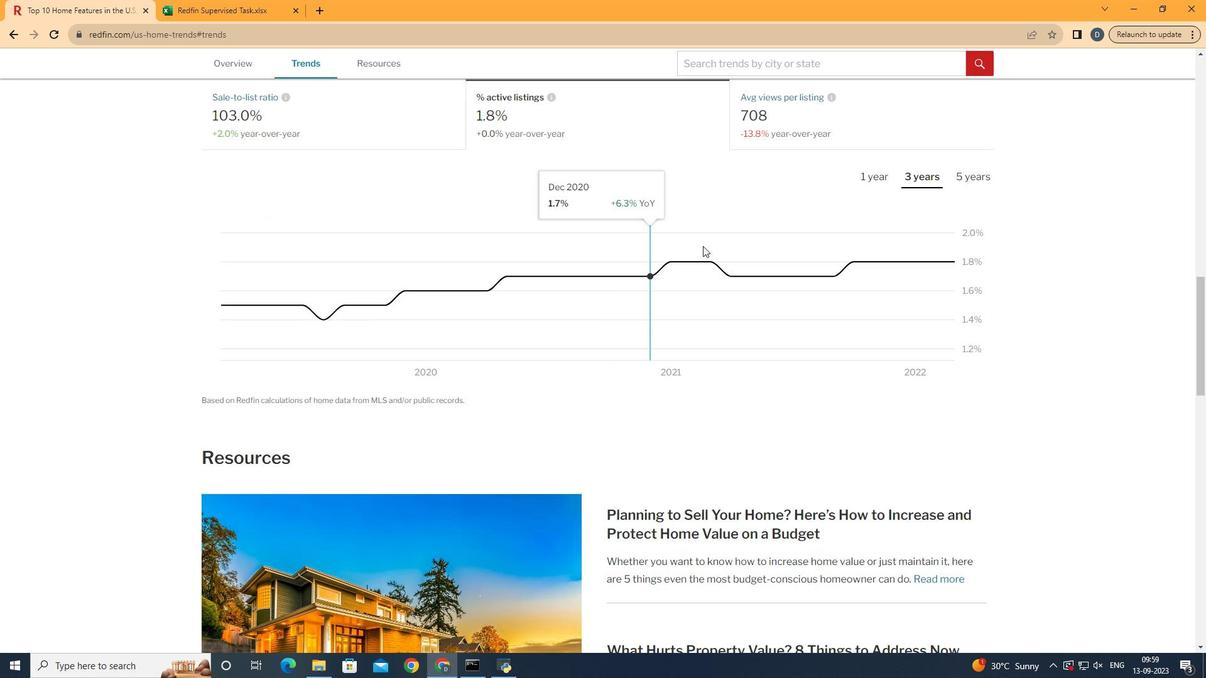
Action: Mouse moved to (993, 213)
Screenshot: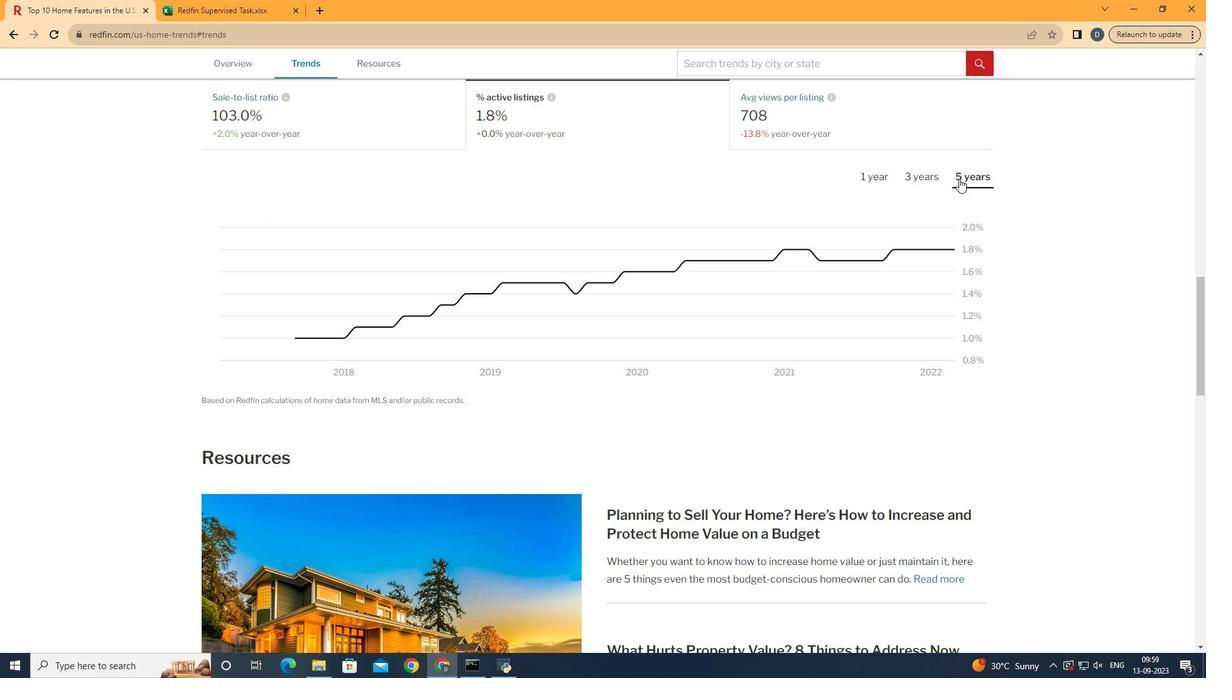 
Action: Mouse pressed left at (993, 213)
Screenshot: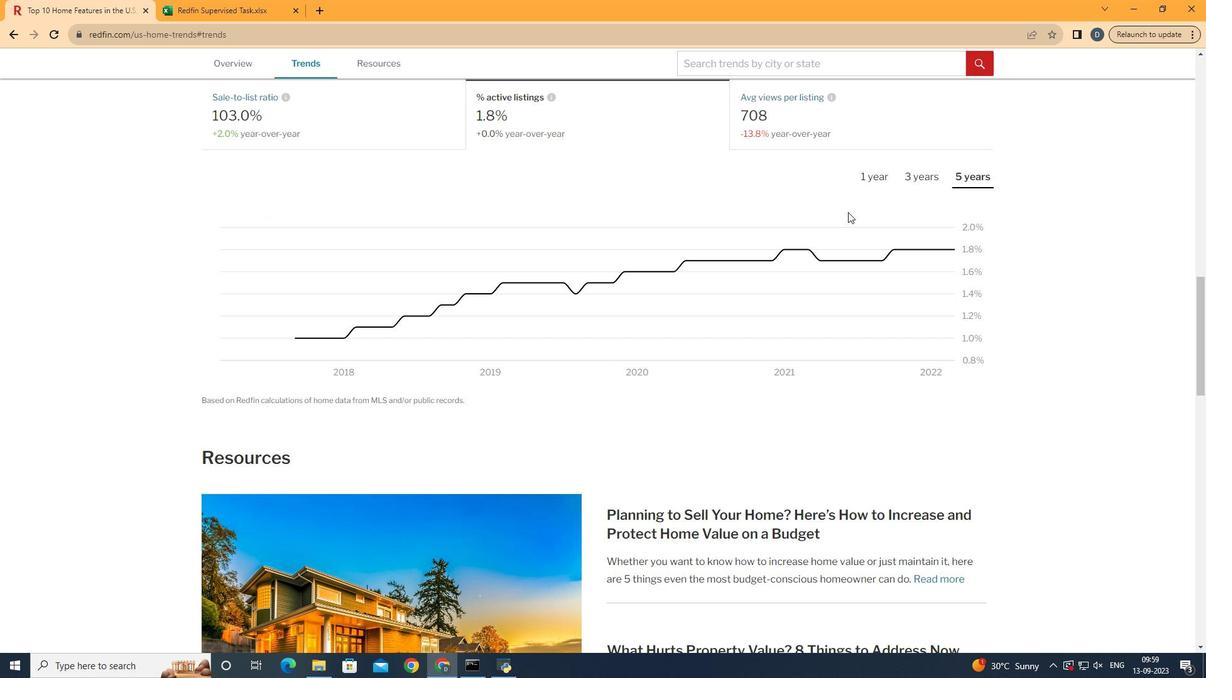 
Action: Mouse moved to (990, 299)
Screenshot: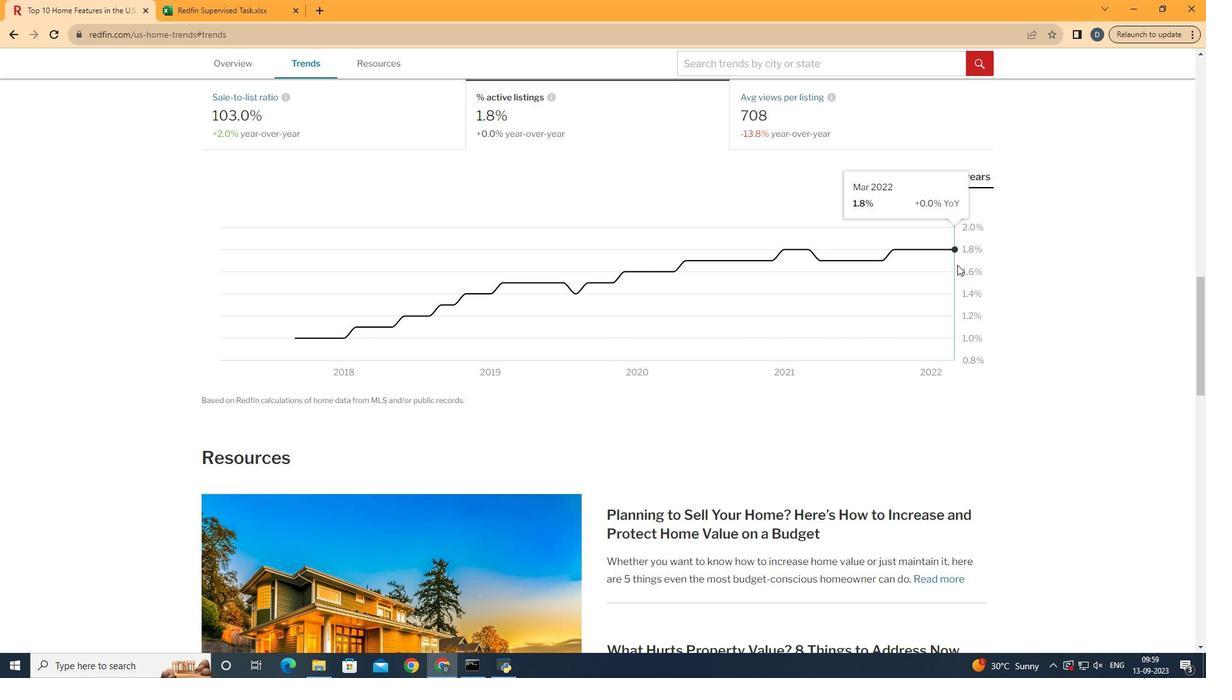 
